 Task: Plan a trip to Minbu, Myanmar from 9th December, 2023 to 16th December, 2023 for 2 adults, 1 child.2 bedrooms having 2 beds and 1 bathroom. Property type can be flat. Amenities needed are: washing machine. Booking option can be shelf check-in. Look for 3 properties as per requirement.
Action: Mouse moved to (442, 99)
Screenshot: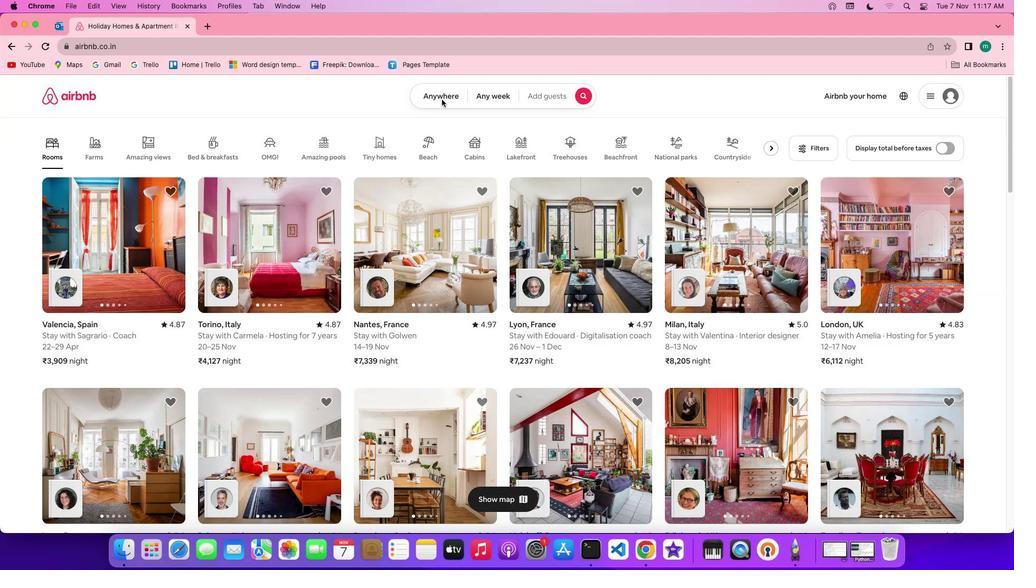 
Action: Mouse pressed left at (442, 99)
Screenshot: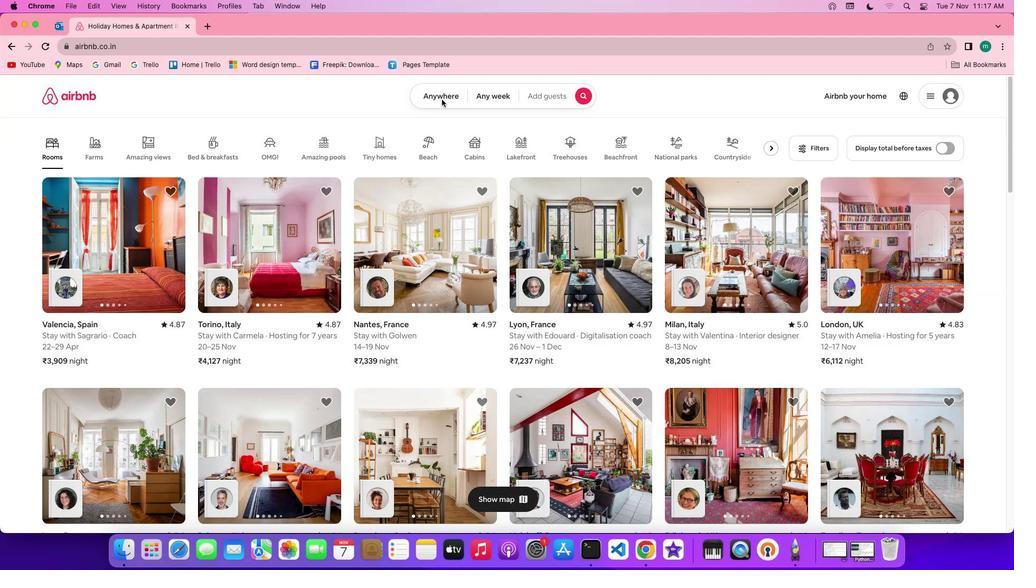 
Action: Mouse pressed left at (442, 99)
Screenshot: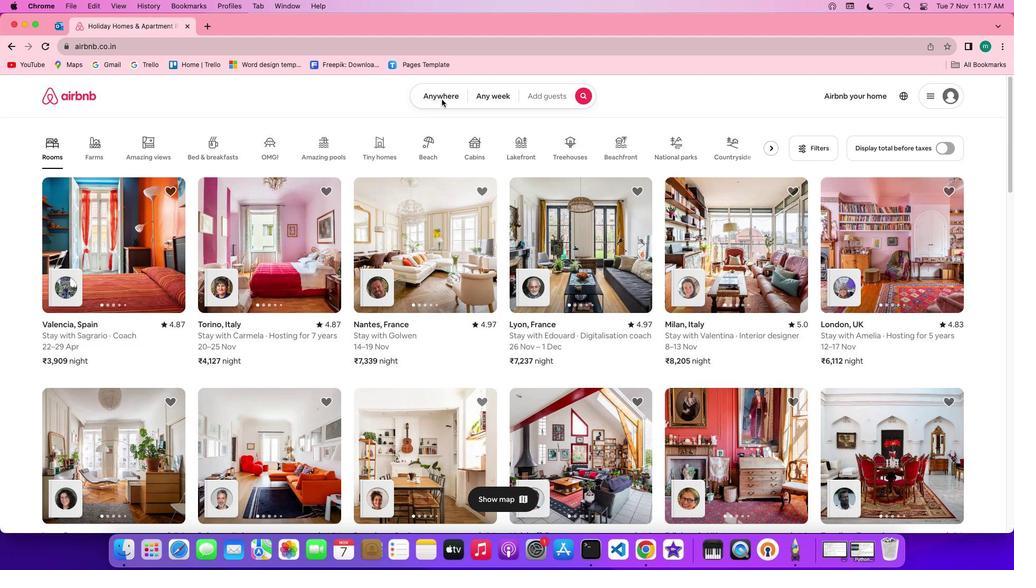 
Action: Mouse moved to (381, 138)
Screenshot: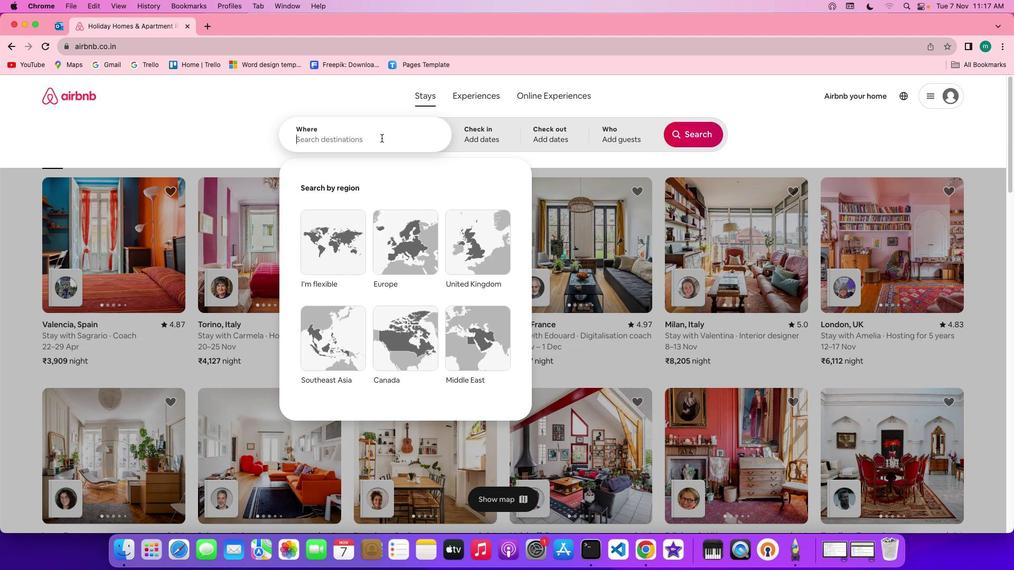 
Action: Mouse pressed left at (381, 138)
Screenshot: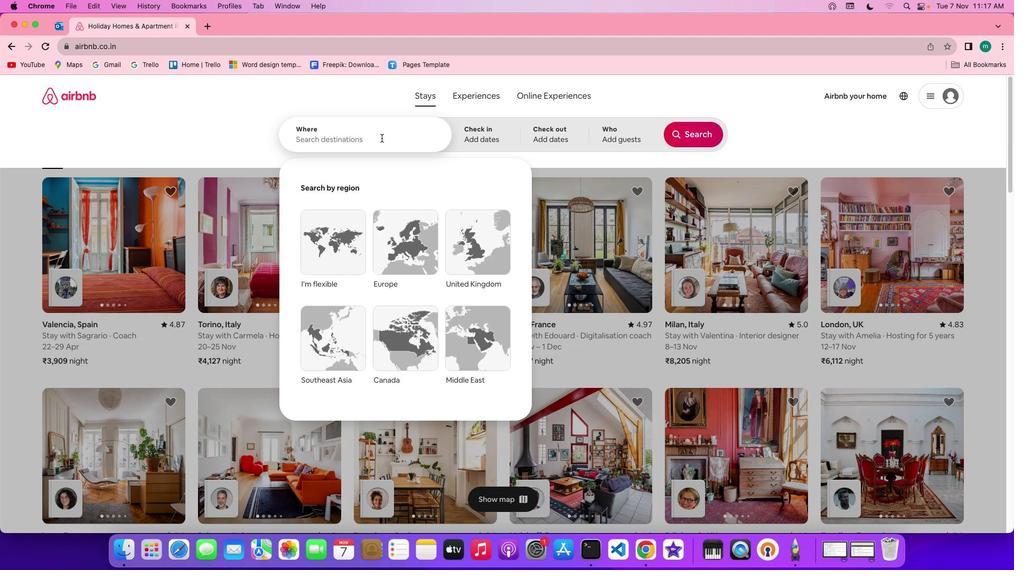 
Action: Key pressed Key.shift'M''i''n''b''u'','Key.spaceKey.shift'M''y''a''n''m''a''r'
Screenshot: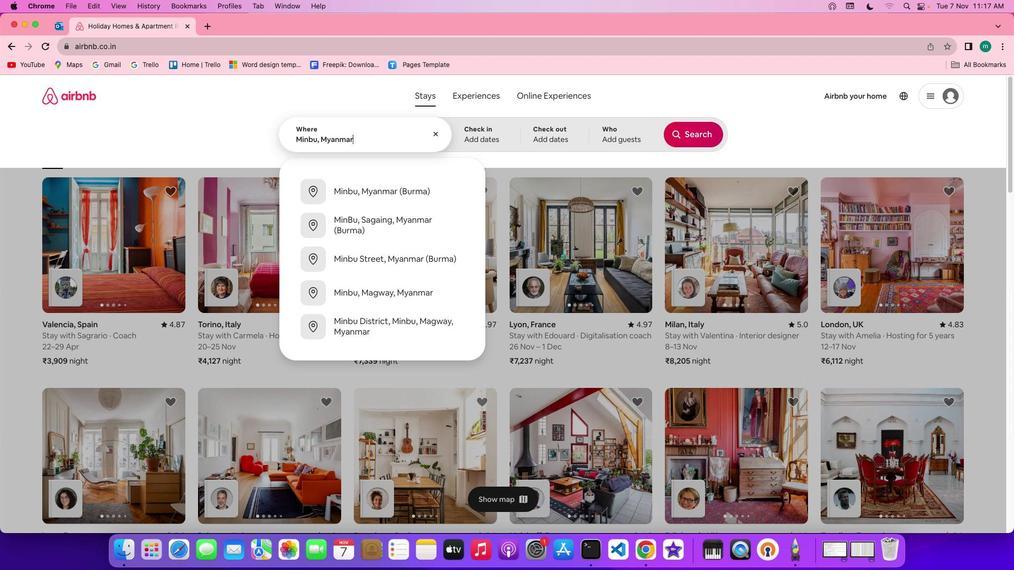 
Action: Mouse moved to (477, 131)
Screenshot: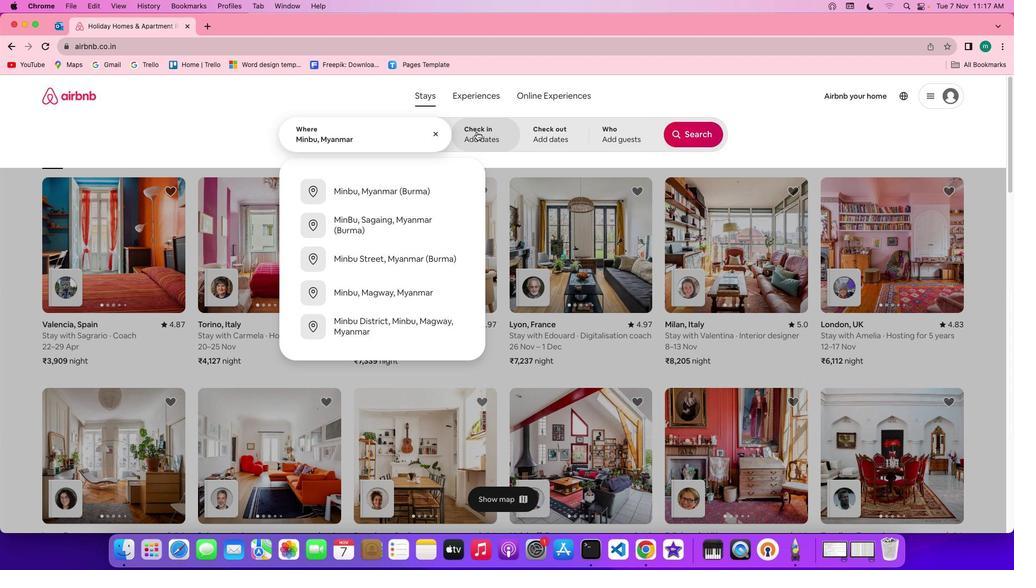 
Action: Mouse pressed left at (477, 131)
Screenshot: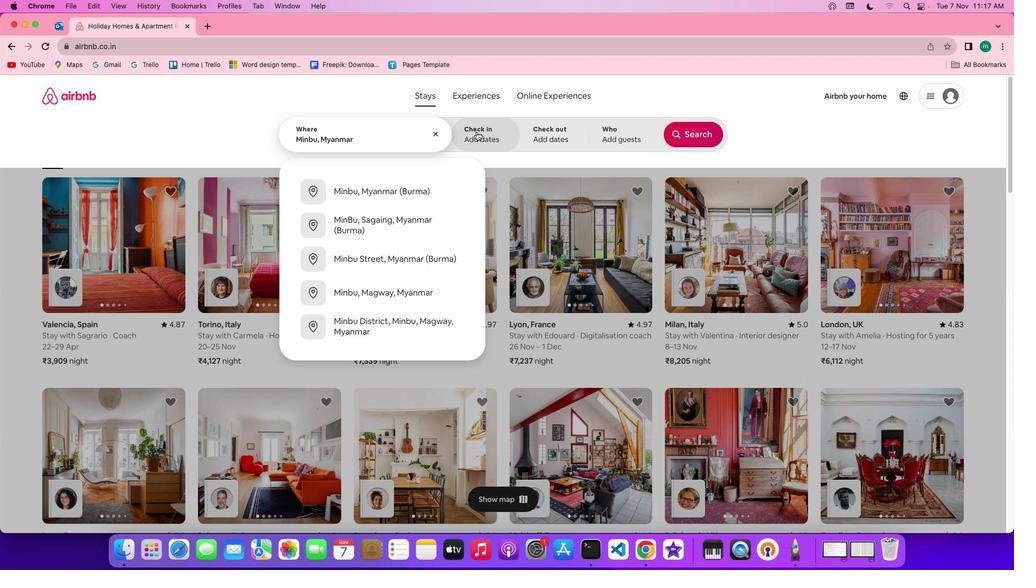 
Action: Mouse moved to (687, 293)
Screenshot: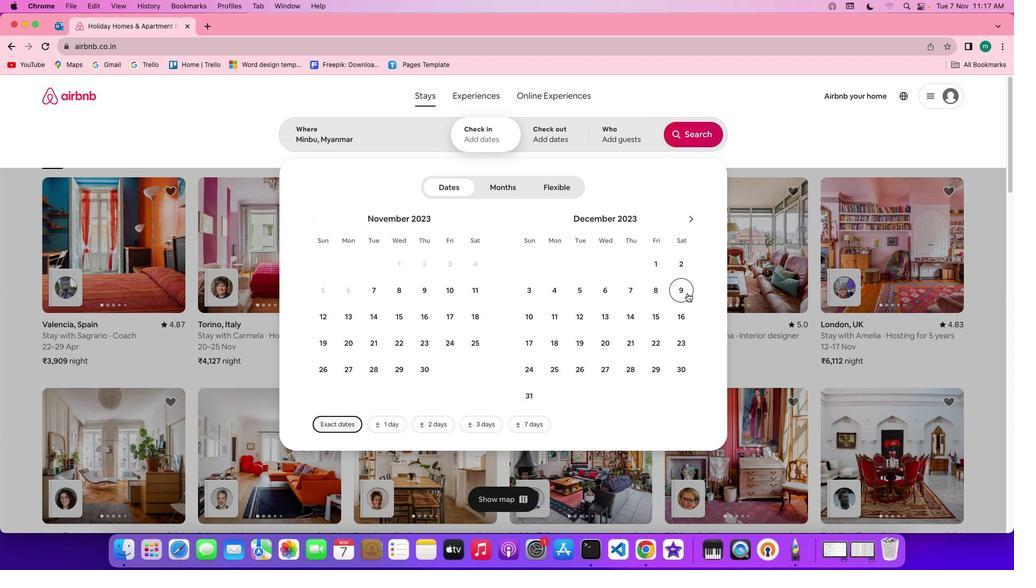 
Action: Mouse pressed left at (687, 293)
Screenshot: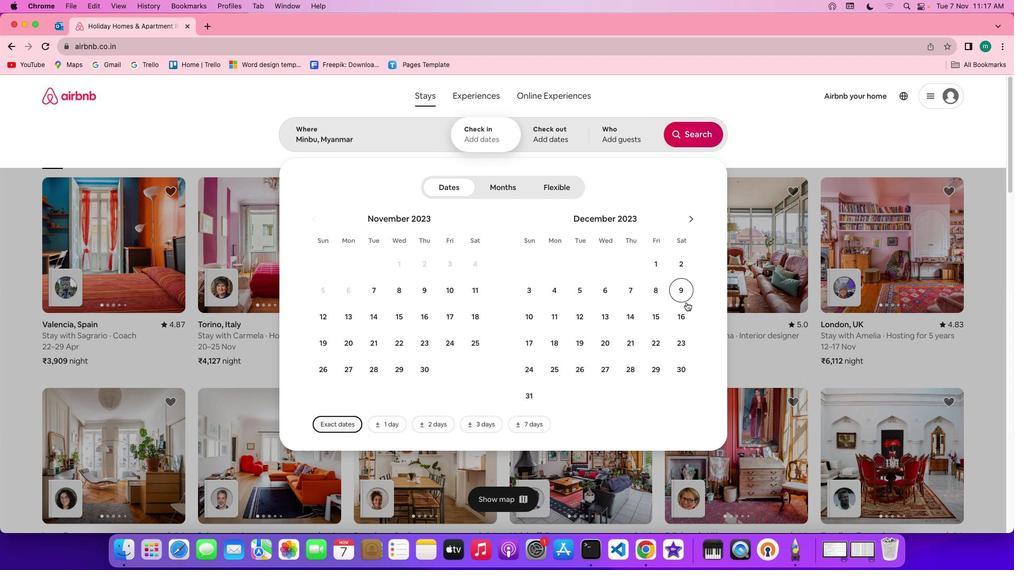 
Action: Mouse moved to (687, 321)
Screenshot: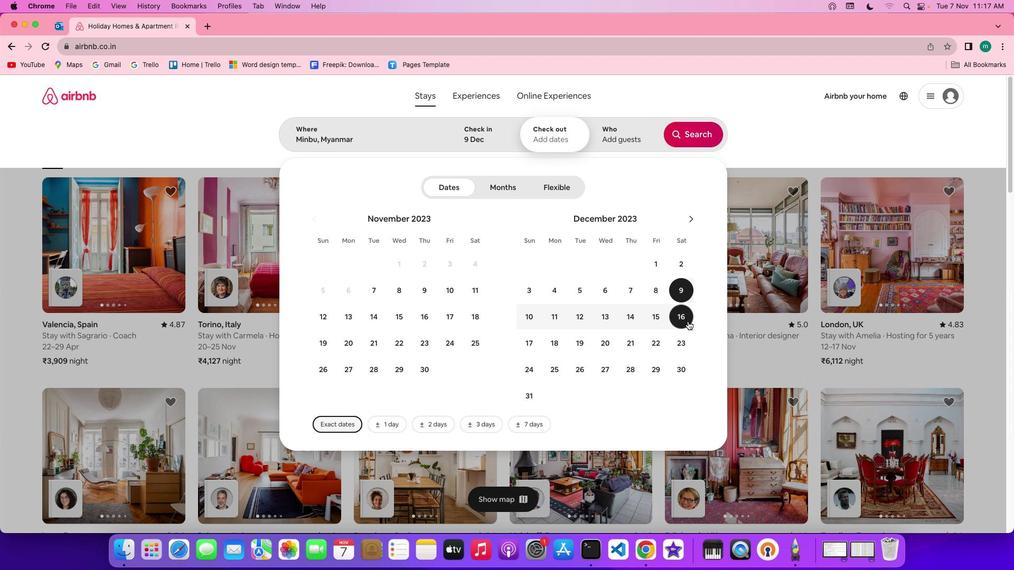 
Action: Mouse pressed left at (687, 321)
Screenshot: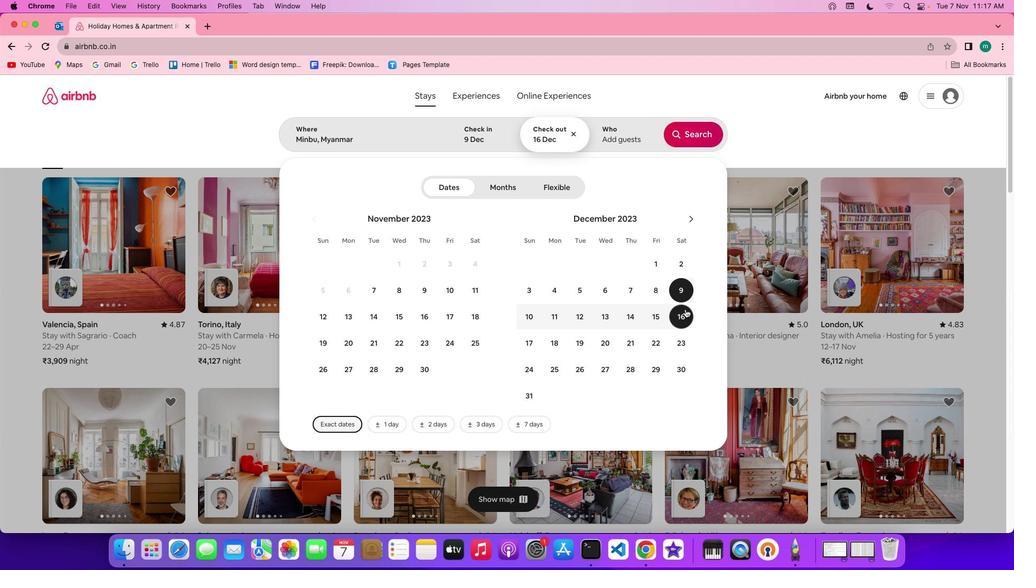 
Action: Mouse moved to (633, 135)
Screenshot: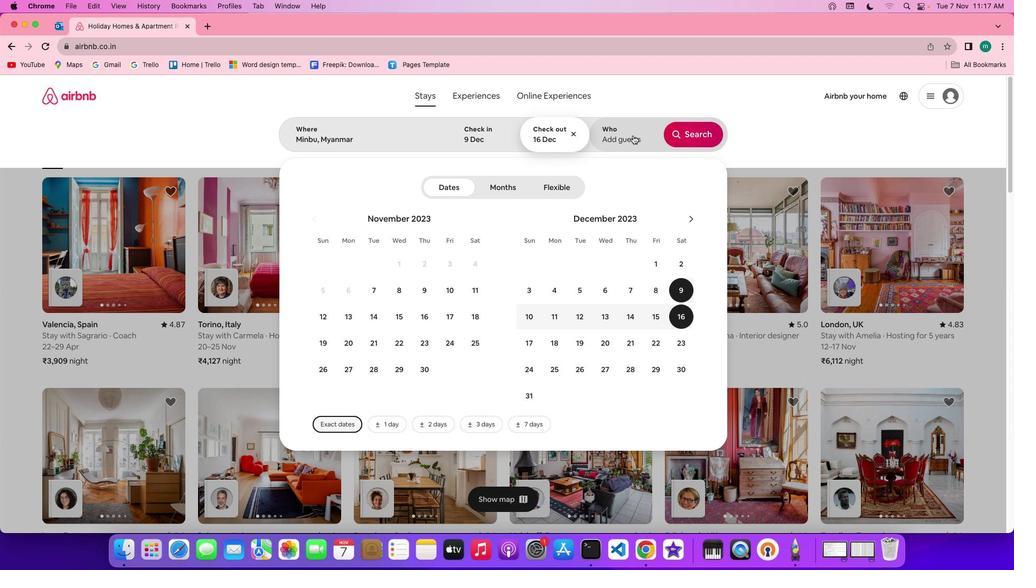 
Action: Mouse pressed left at (633, 135)
Screenshot: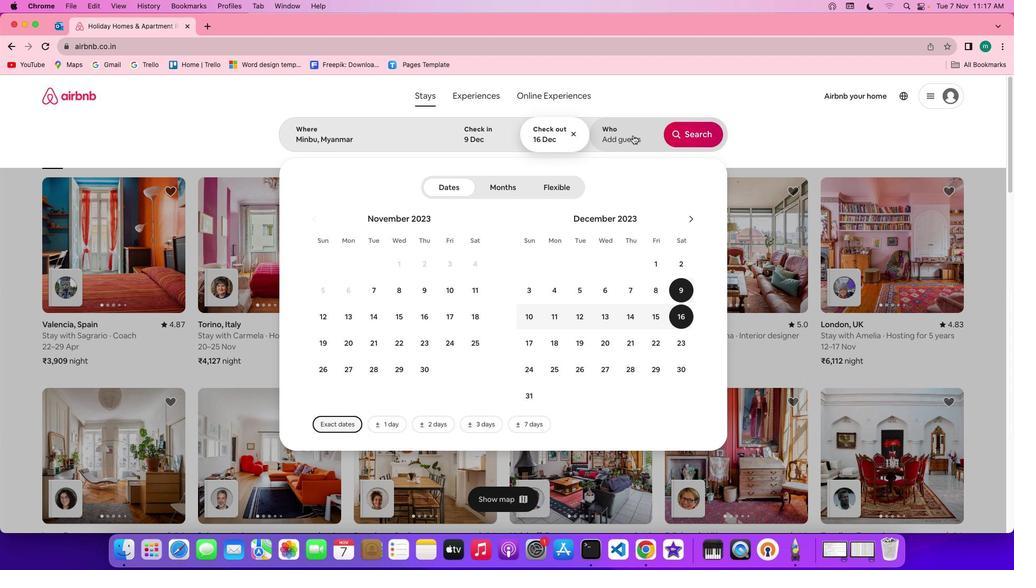
Action: Mouse moved to (696, 193)
Screenshot: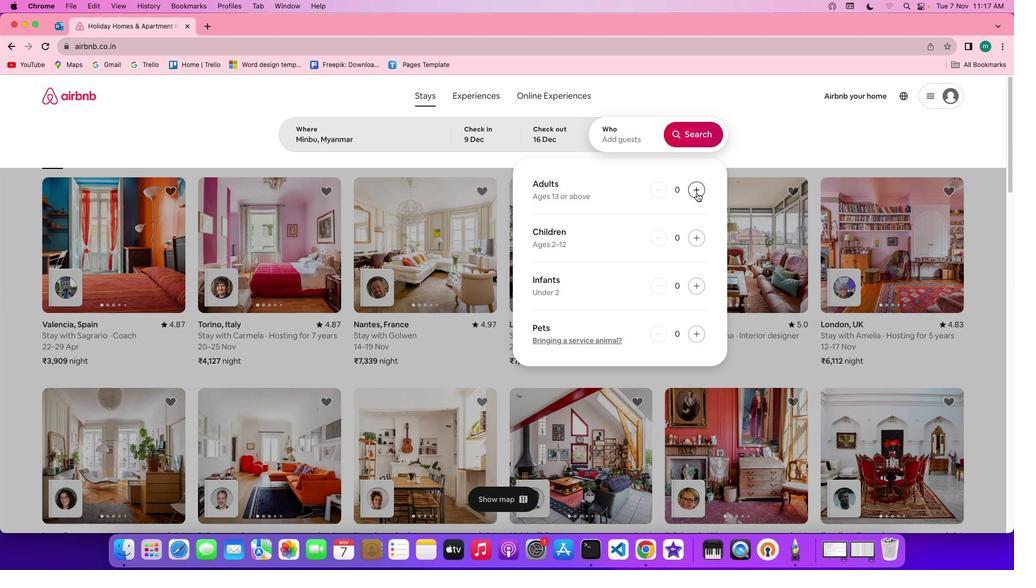 
Action: Mouse pressed left at (696, 193)
Screenshot: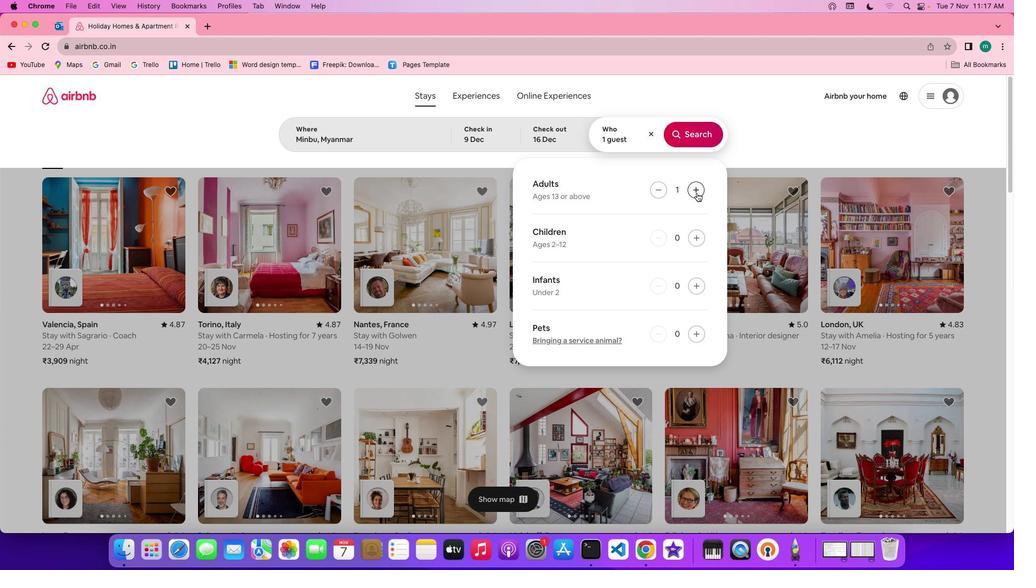 
Action: Mouse pressed left at (696, 193)
Screenshot: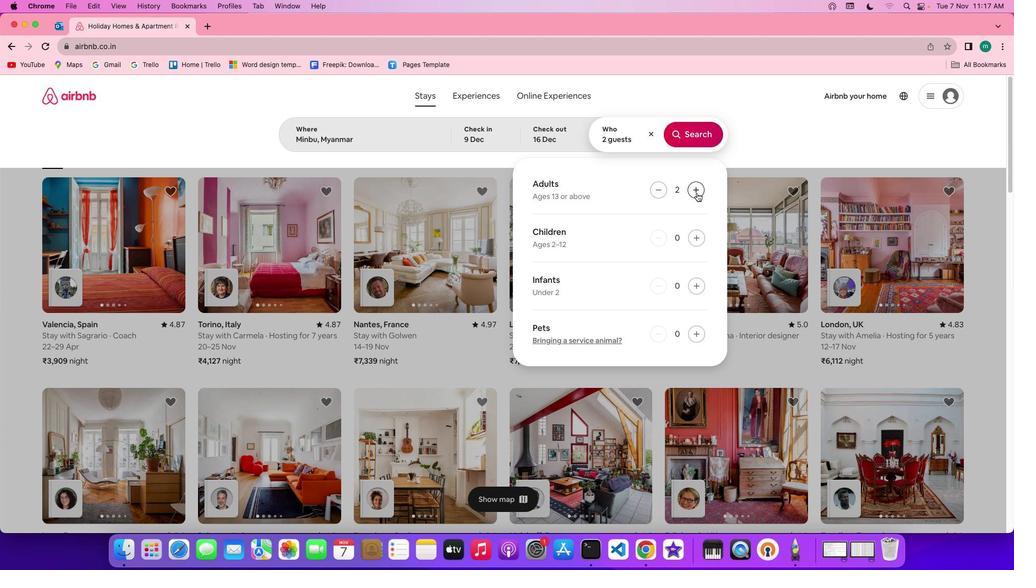 
Action: Mouse moved to (700, 239)
Screenshot: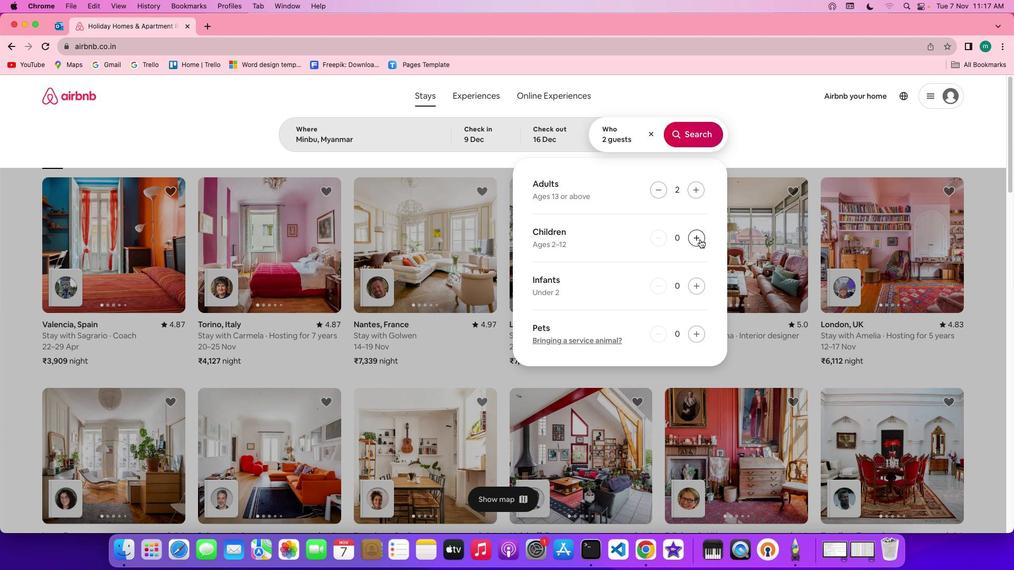 
Action: Mouse pressed left at (700, 239)
Screenshot: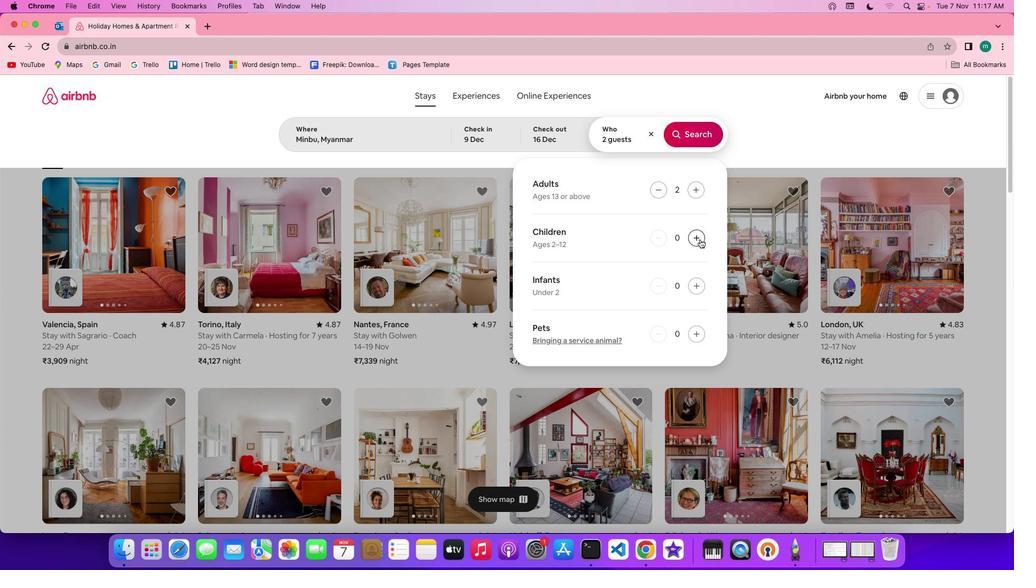 
Action: Mouse moved to (703, 134)
Screenshot: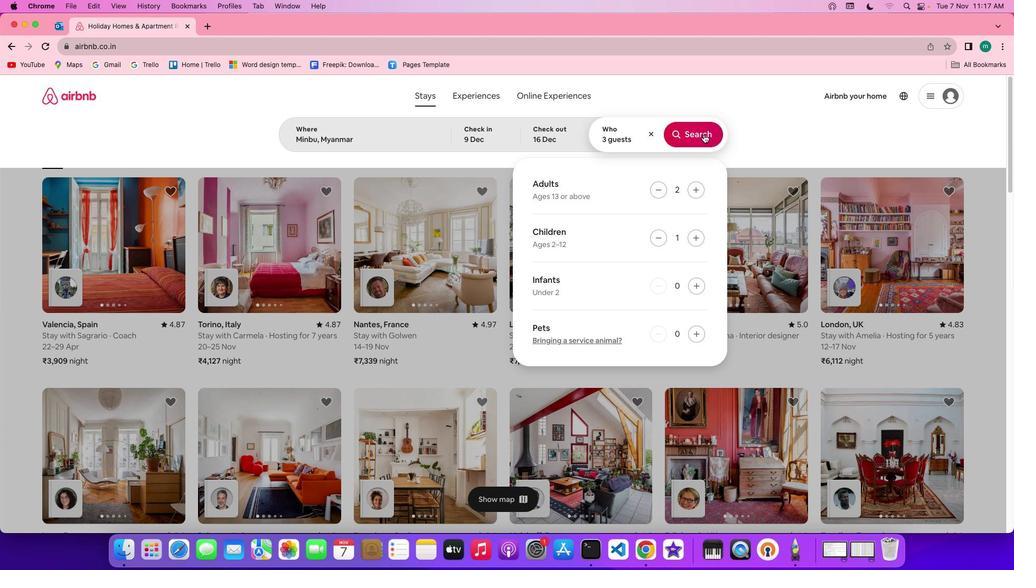 
Action: Mouse pressed left at (703, 134)
Screenshot: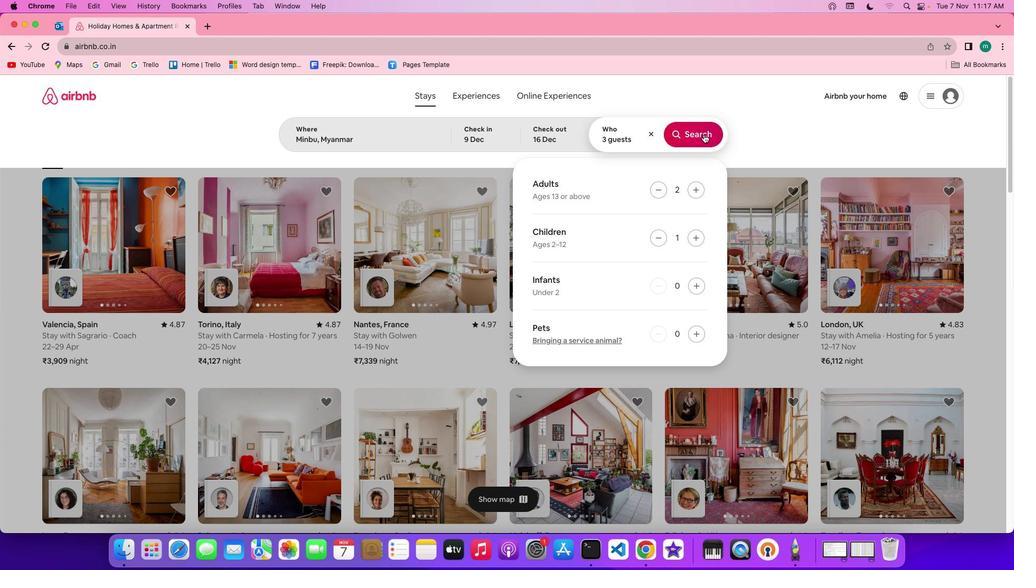 
Action: Mouse moved to (838, 136)
Screenshot: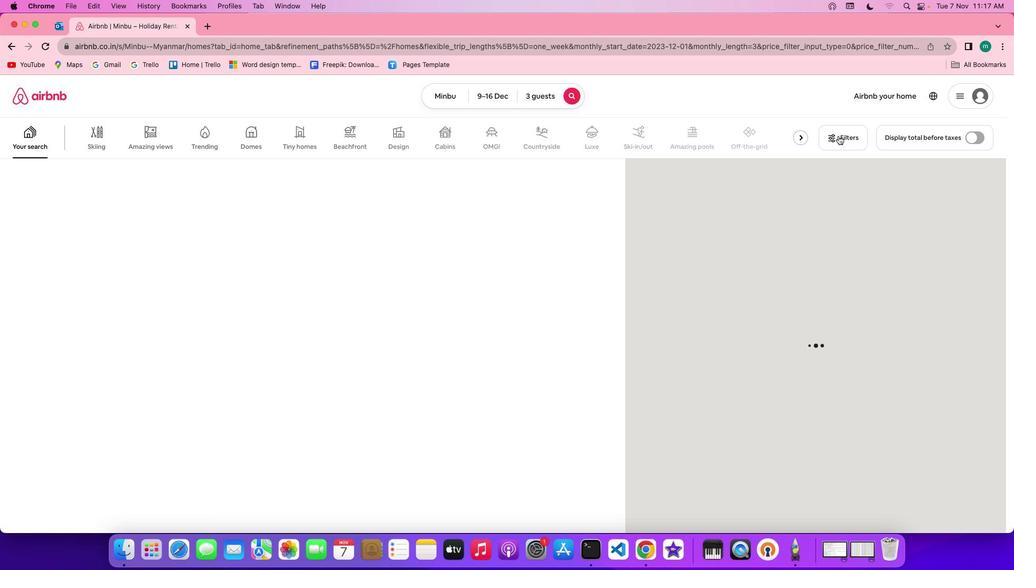 
Action: Mouse pressed left at (838, 136)
Screenshot: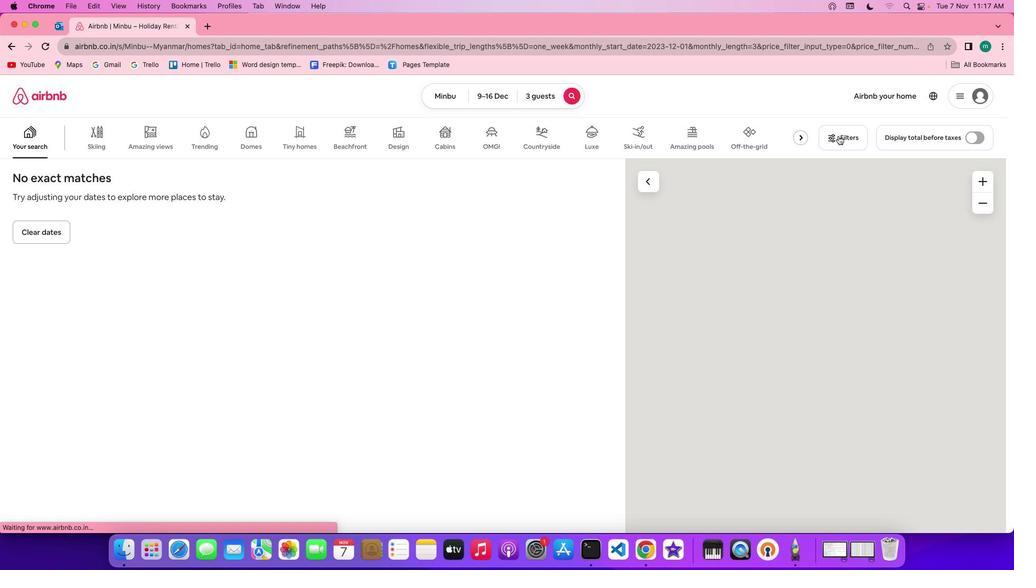 
Action: Mouse moved to (565, 269)
Screenshot: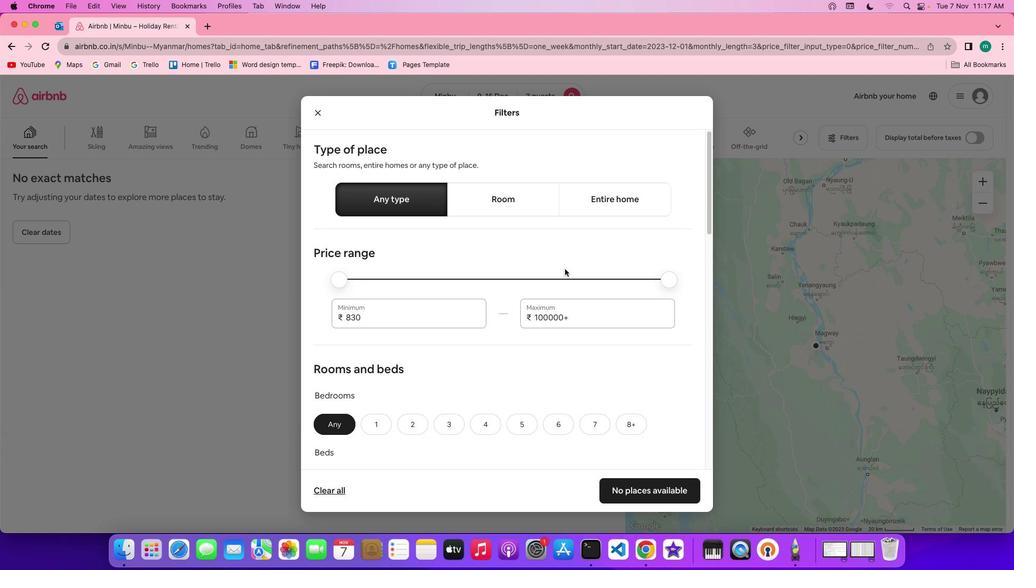 
Action: Mouse scrolled (565, 269) with delta (0, 0)
Screenshot: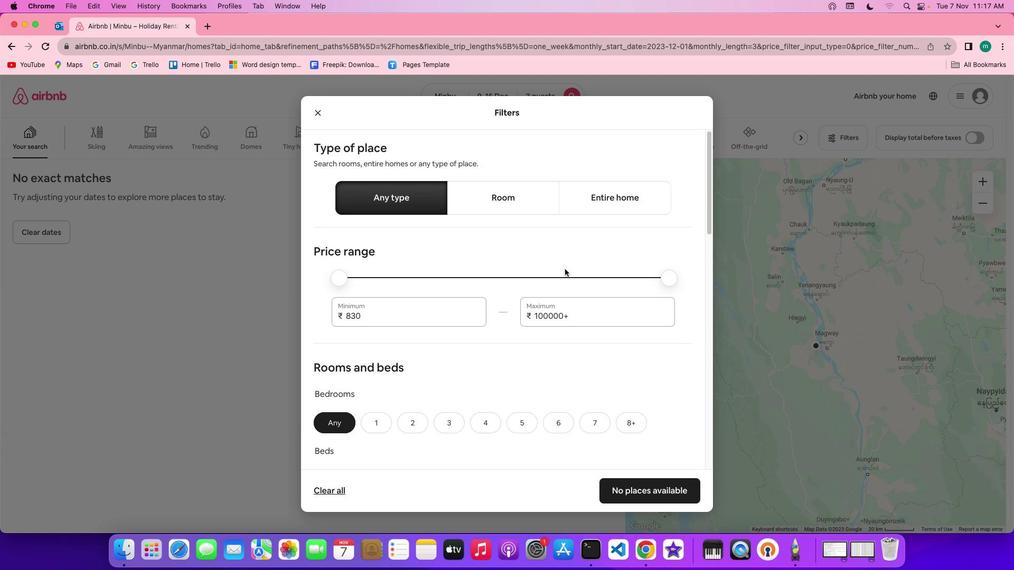 
Action: Mouse scrolled (565, 269) with delta (0, 0)
Screenshot: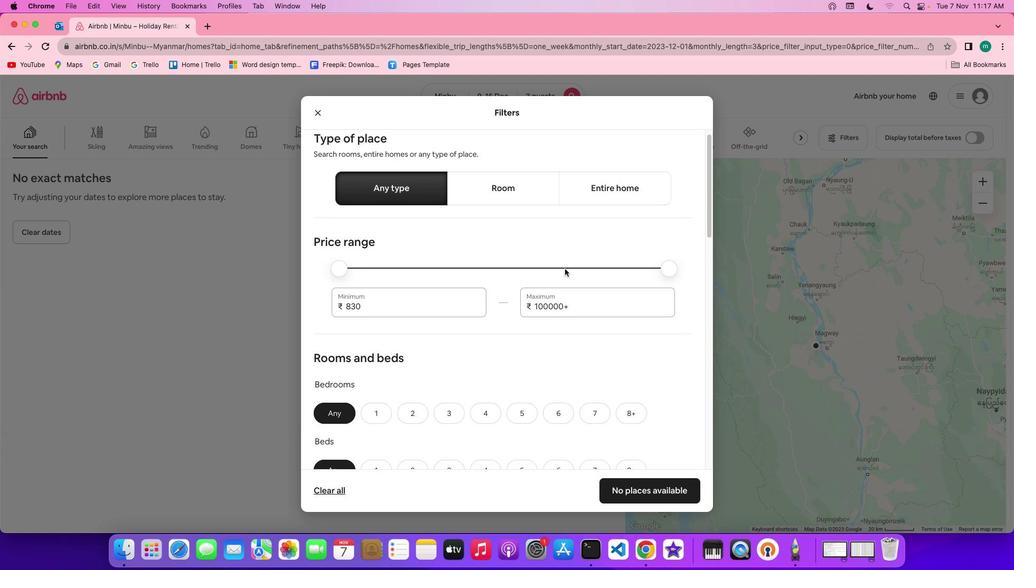 
Action: Mouse scrolled (565, 269) with delta (0, 0)
Screenshot: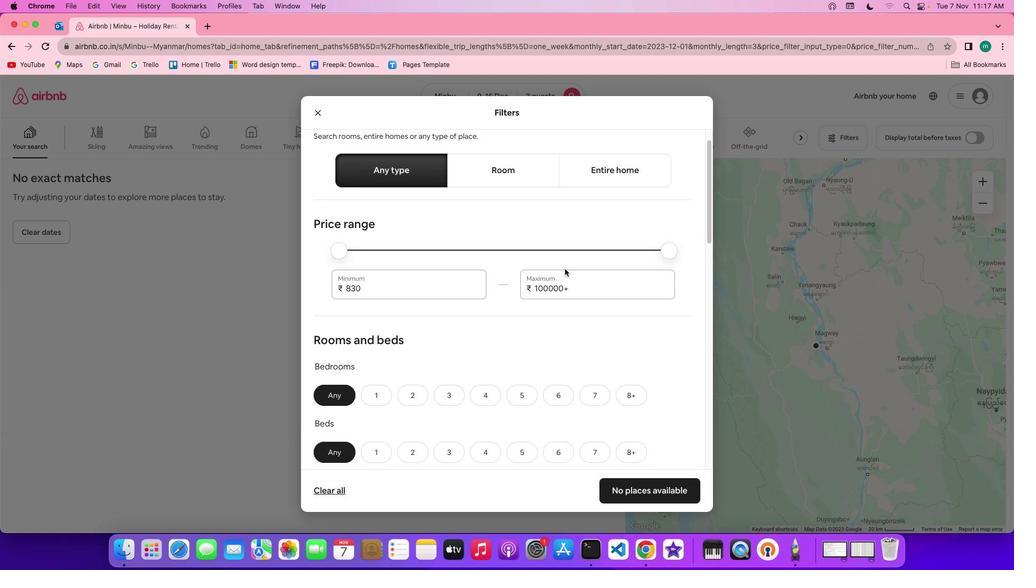 
Action: Mouse scrolled (565, 269) with delta (0, 0)
Screenshot: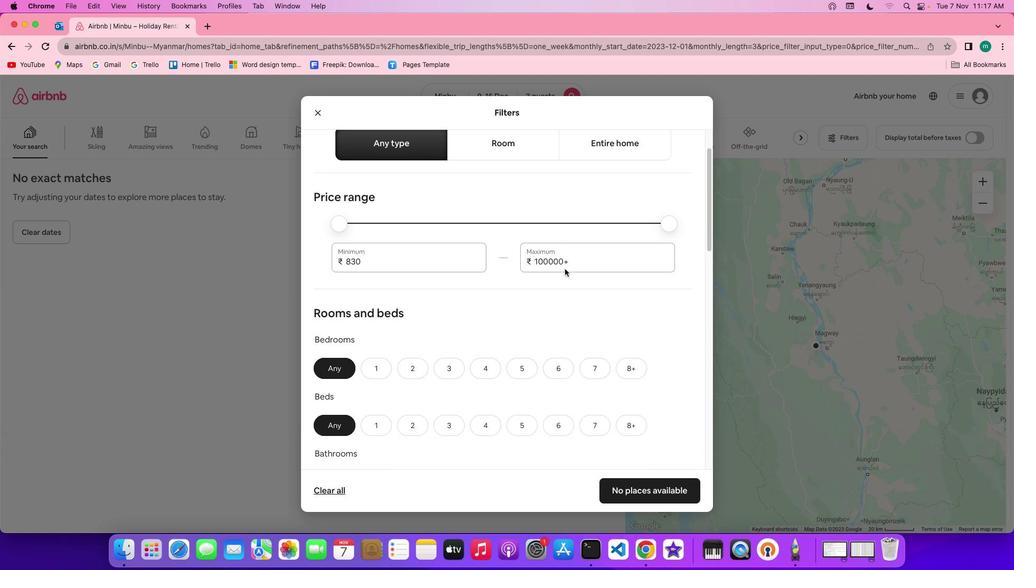 
Action: Mouse moved to (564, 268)
Screenshot: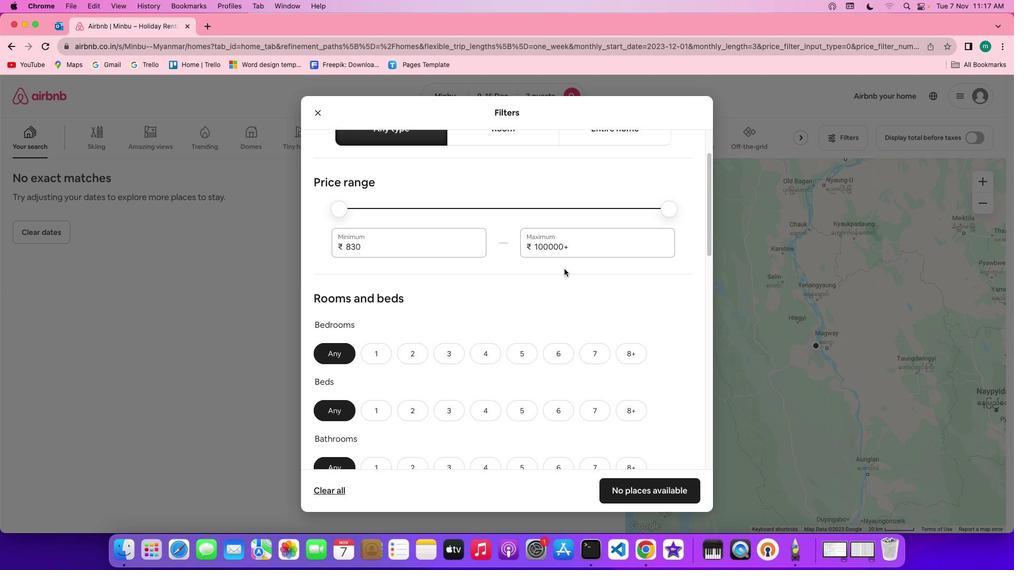 
Action: Mouse scrolled (564, 268) with delta (0, 0)
Screenshot: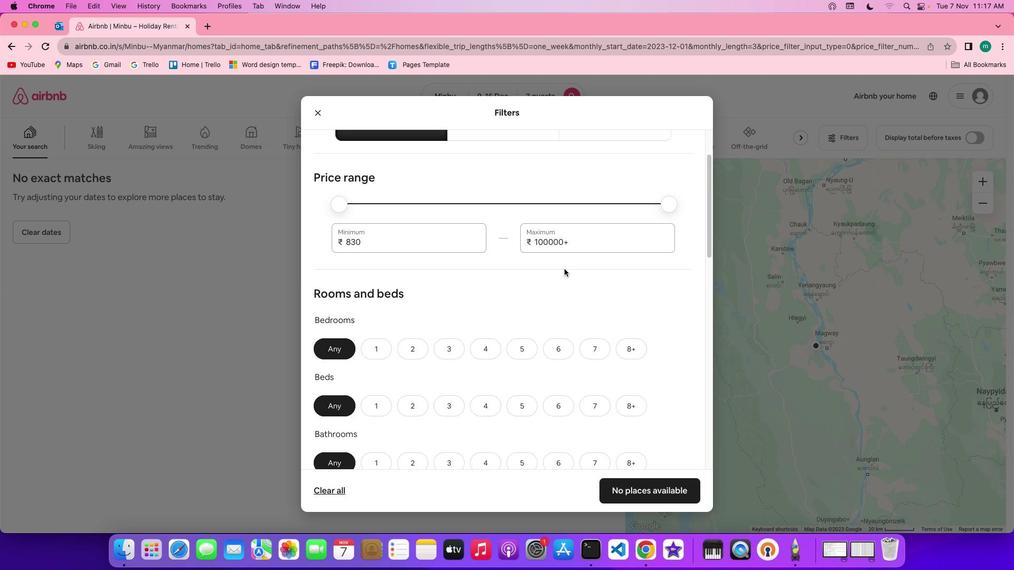 
Action: Mouse scrolled (564, 268) with delta (0, 0)
Screenshot: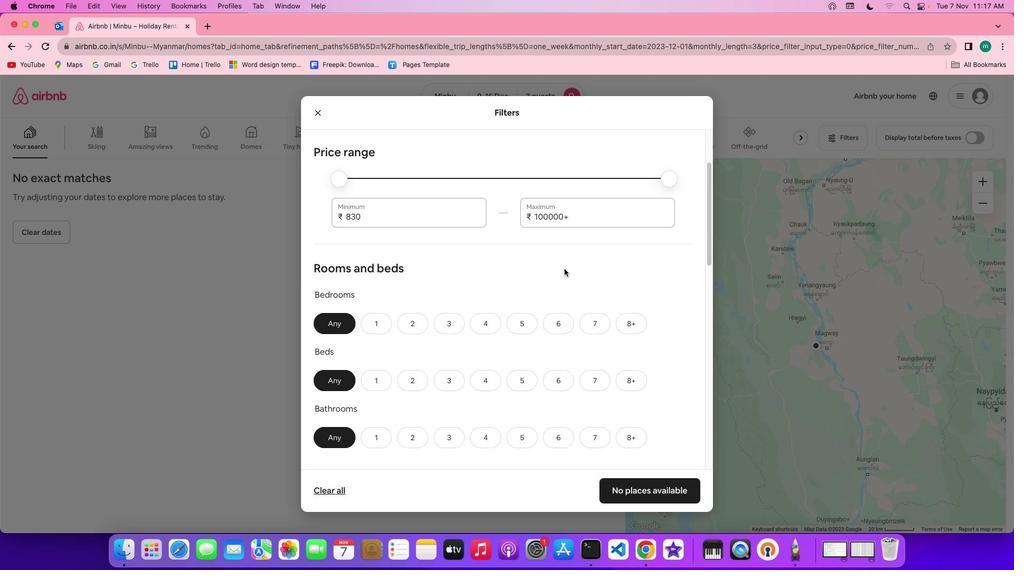 
Action: Mouse scrolled (564, 268) with delta (0, -1)
Screenshot: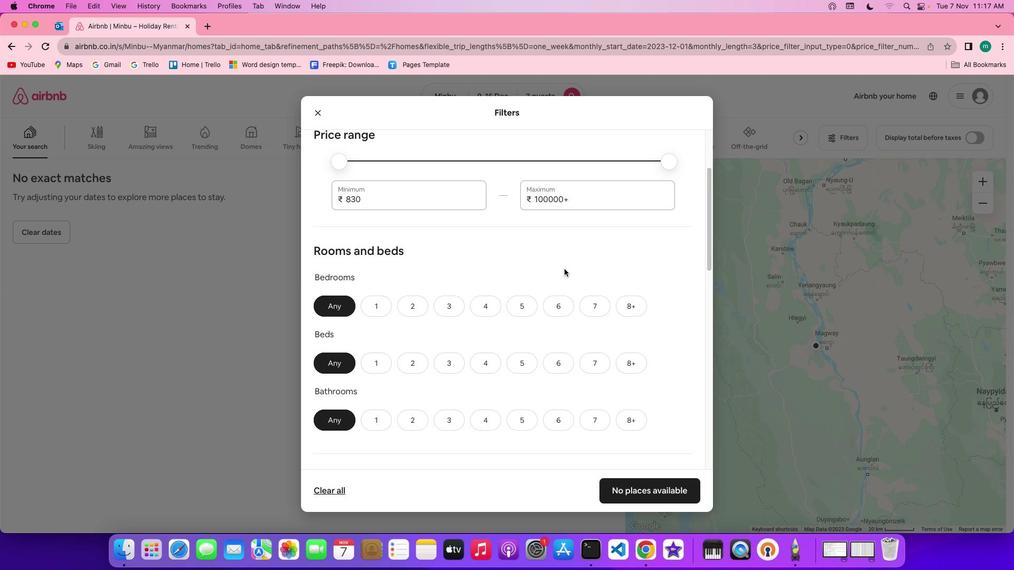 
Action: Mouse moved to (397, 289)
Screenshot: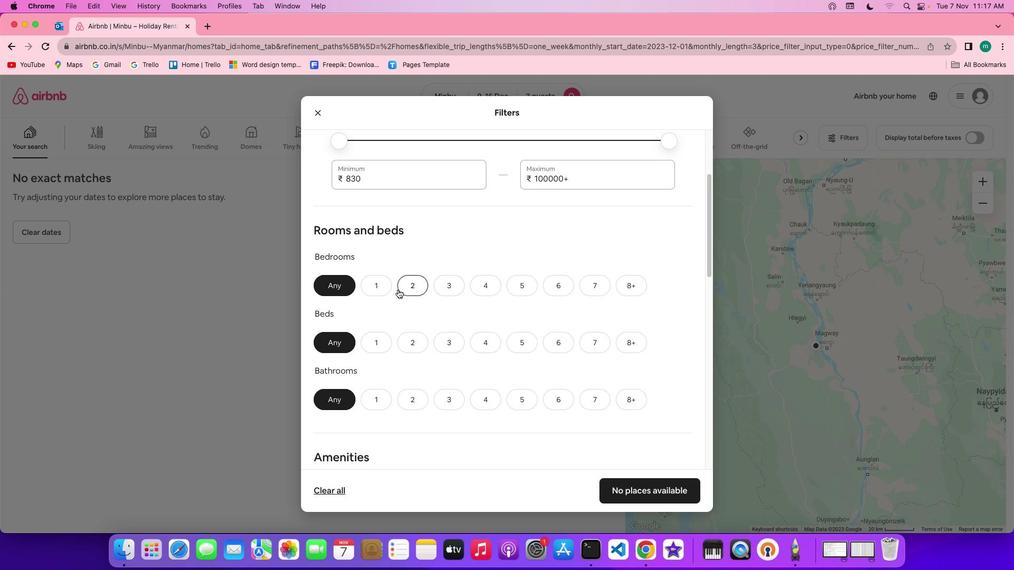 
Action: Mouse pressed left at (397, 289)
Screenshot: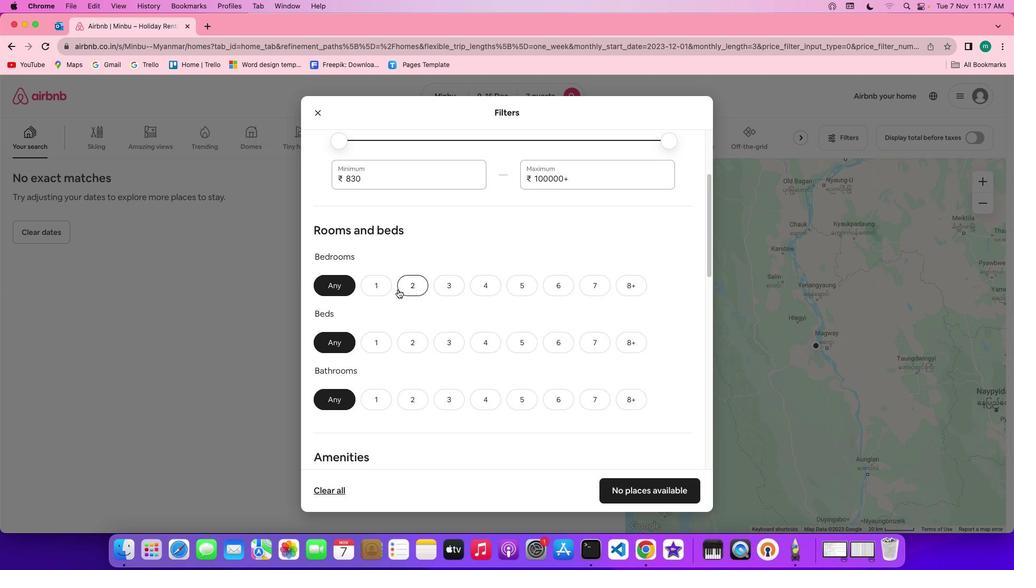 
Action: Mouse moved to (414, 280)
Screenshot: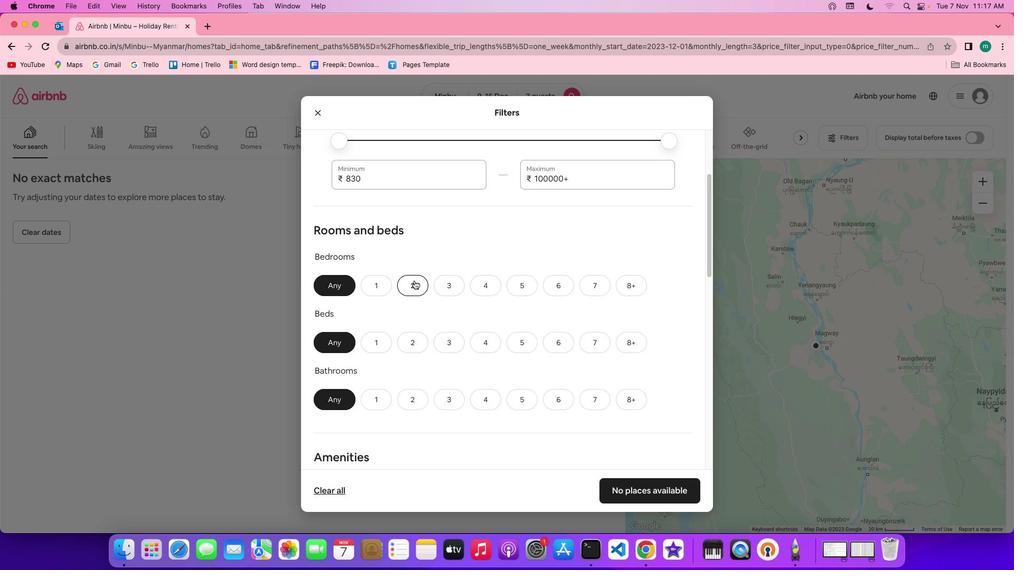 
Action: Mouse pressed left at (414, 280)
Screenshot: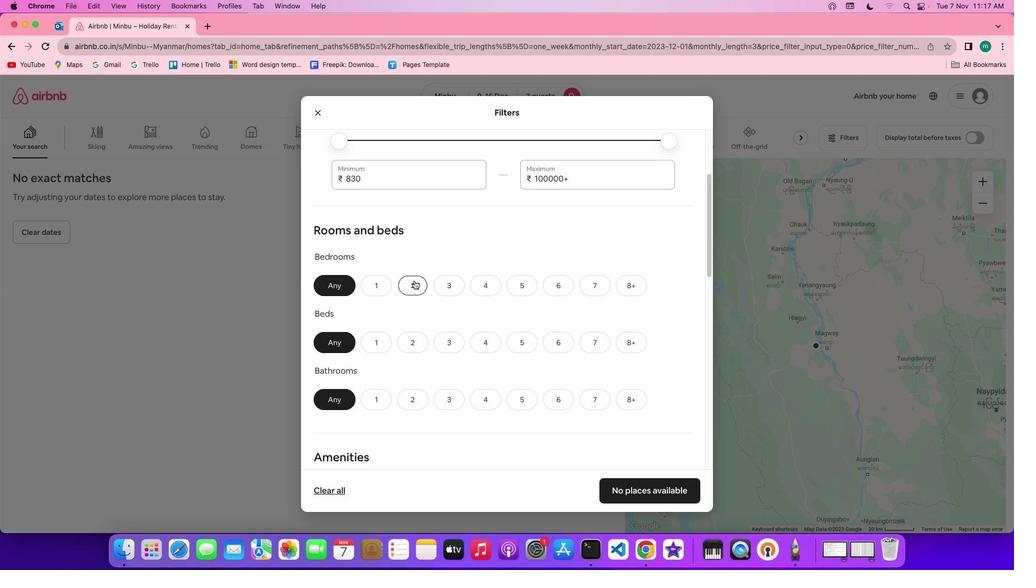 
Action: Mouse moved to (413, 341)
Screenshot: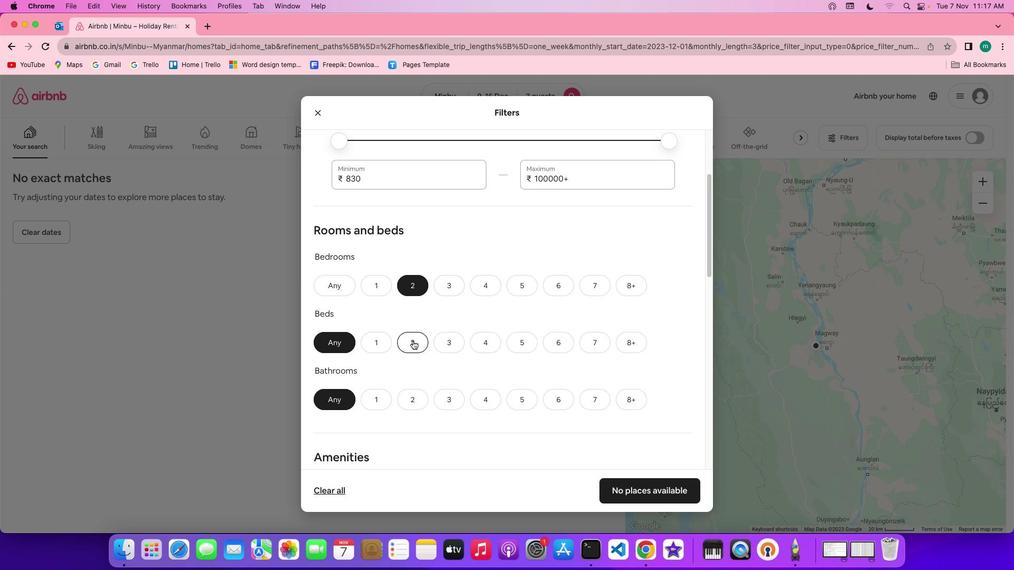 
Action: Mouse pressed left at (413, 341)
Screenshot: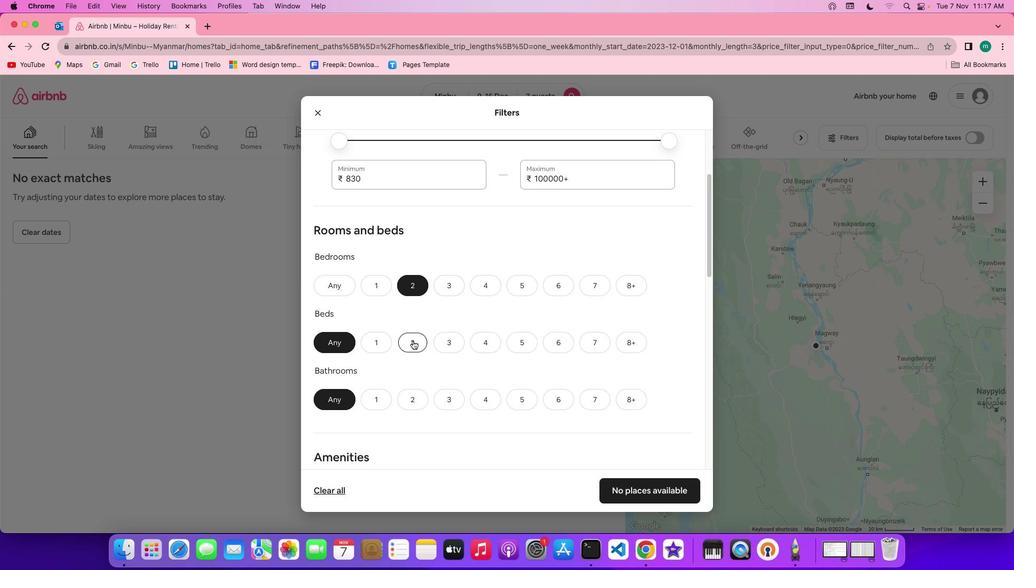 
Action: Mouse moved to (372, 404)
Screenshot: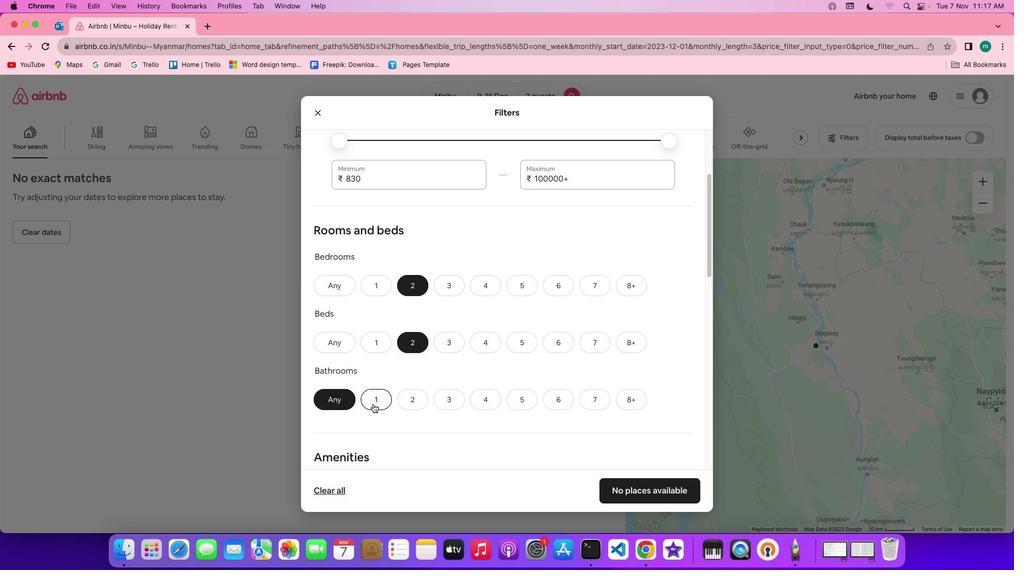 
Action: Mouse pressed left at (372, 404)
Screenshot: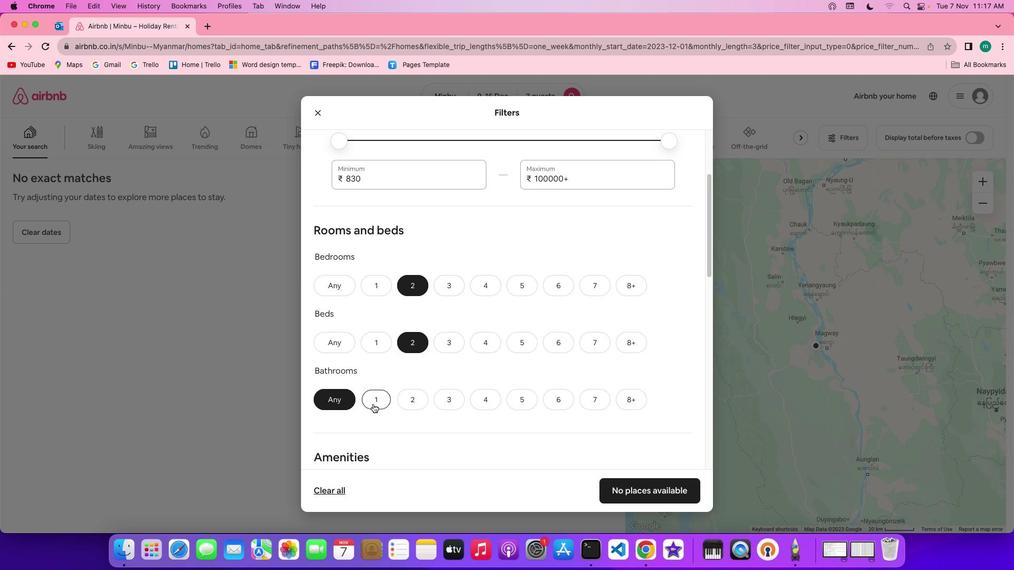 
Action: Mouse moved to (522, 382)
Screenshot: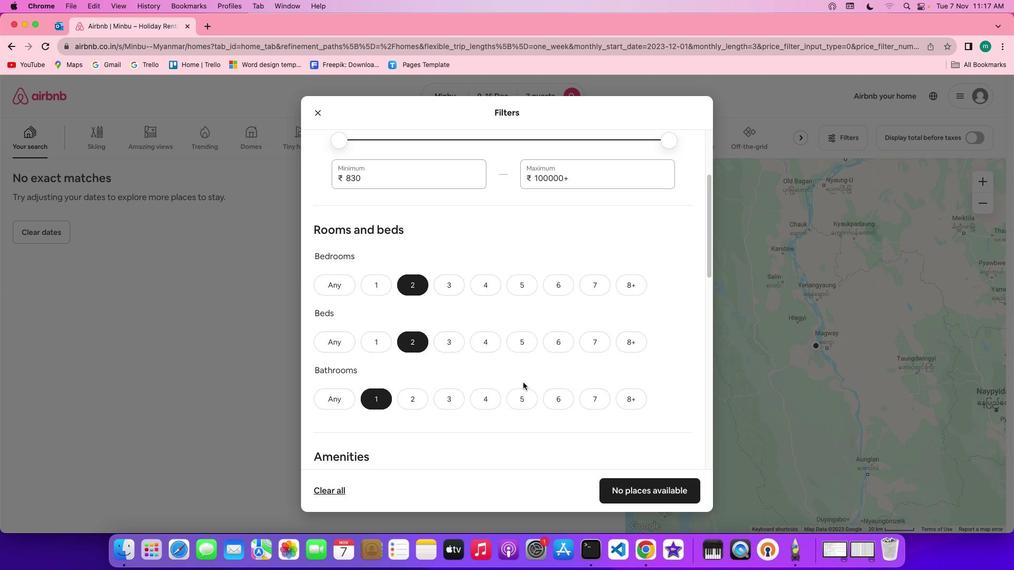 
Action: Mouse scrolled (522, 382) with delta (0, 0)
Screenshot: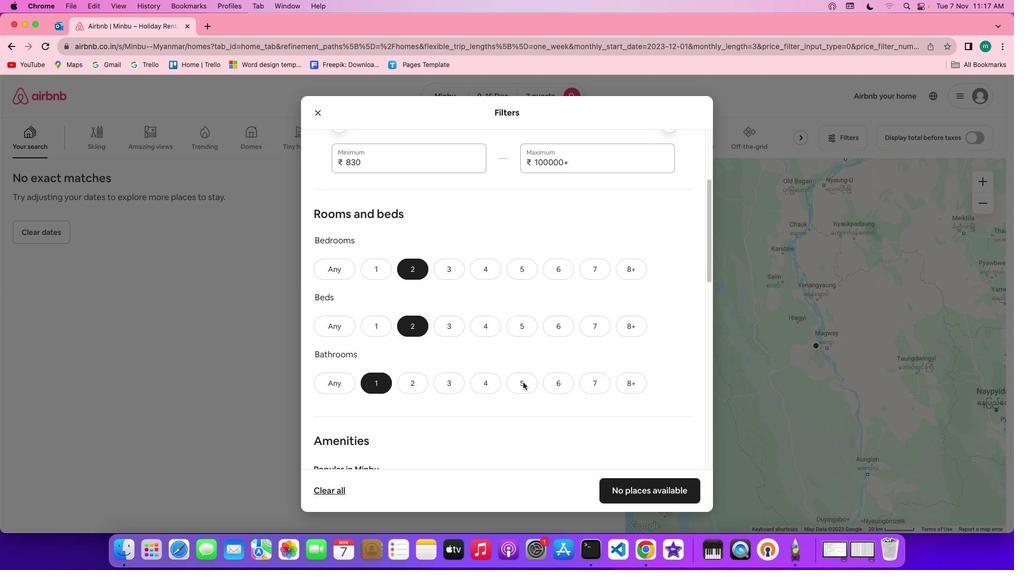 
Action: Mouse scrolled (522, 382) with delta (0, 0)
Screenshot: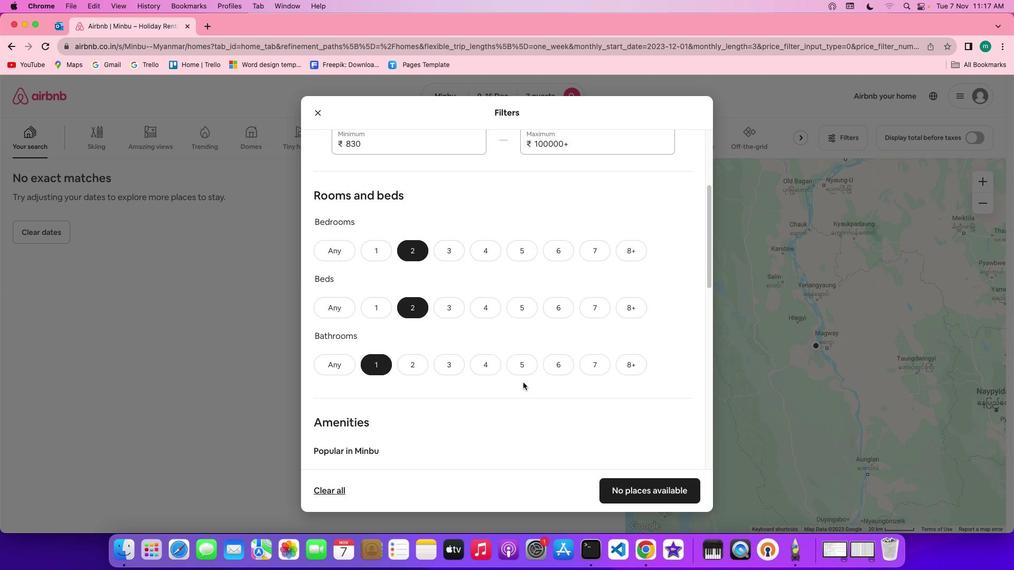 
Action: Mouse scrolled (522, 382) with delta (0, -1)
Screenshot: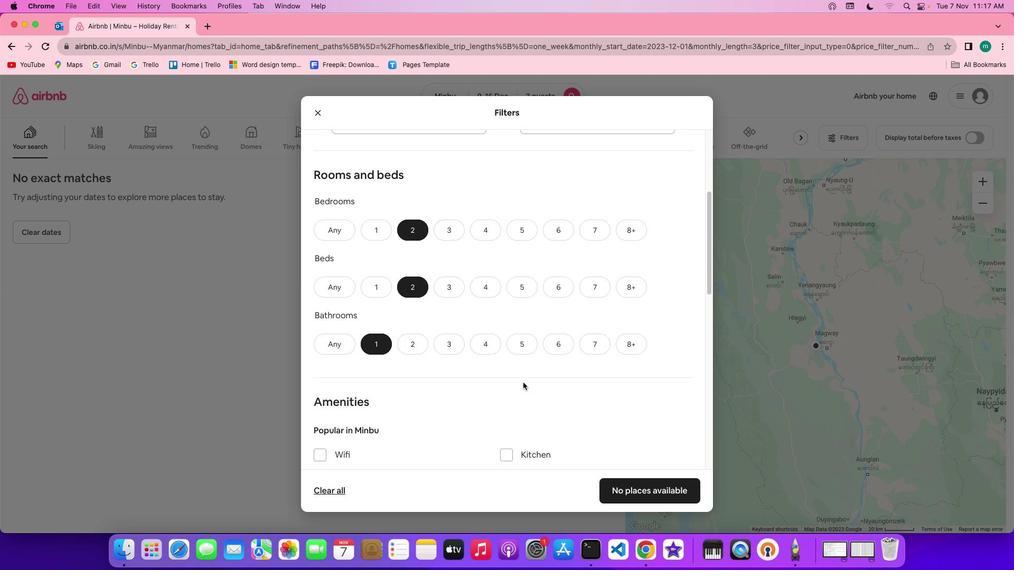 
Action: Mouse scrolled (522, 382) with delta (0, 0)
Screenshot: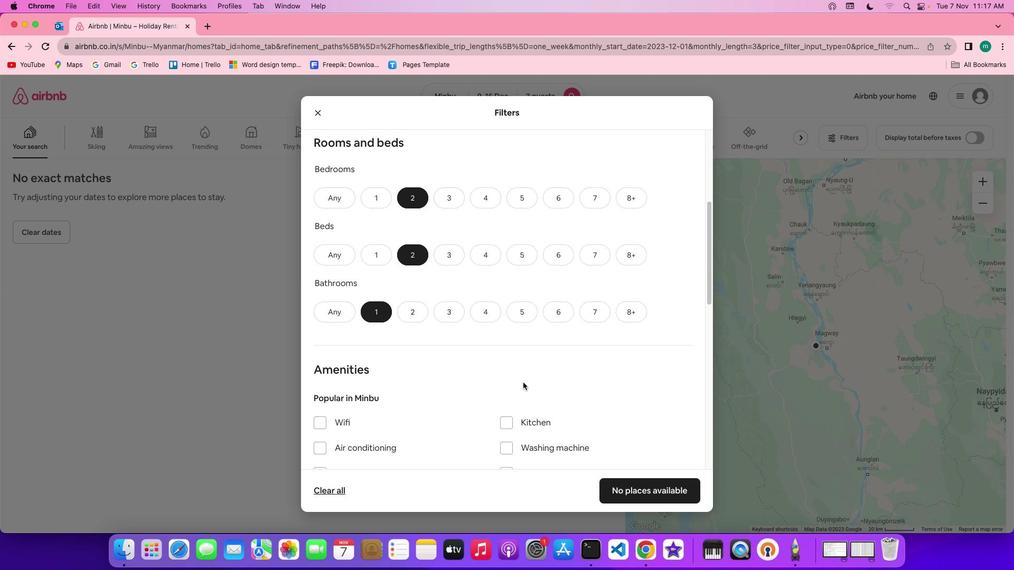 
Action: Mouse scrolled (522, 382) with delta (0, 0)
Screenshot: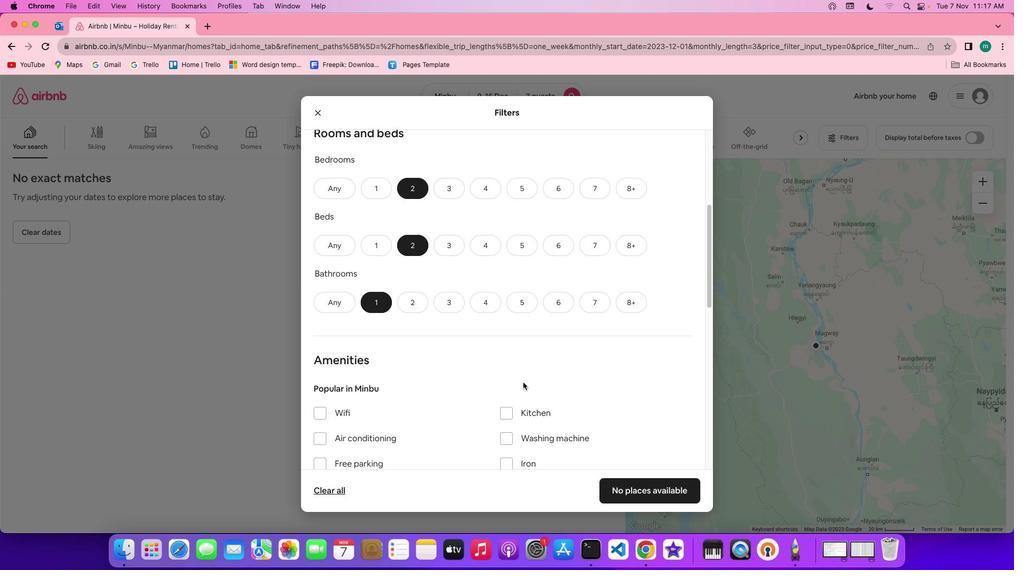 
Action: Mouse scrolled (522, 382) with delta (0, -1)
Screenshot: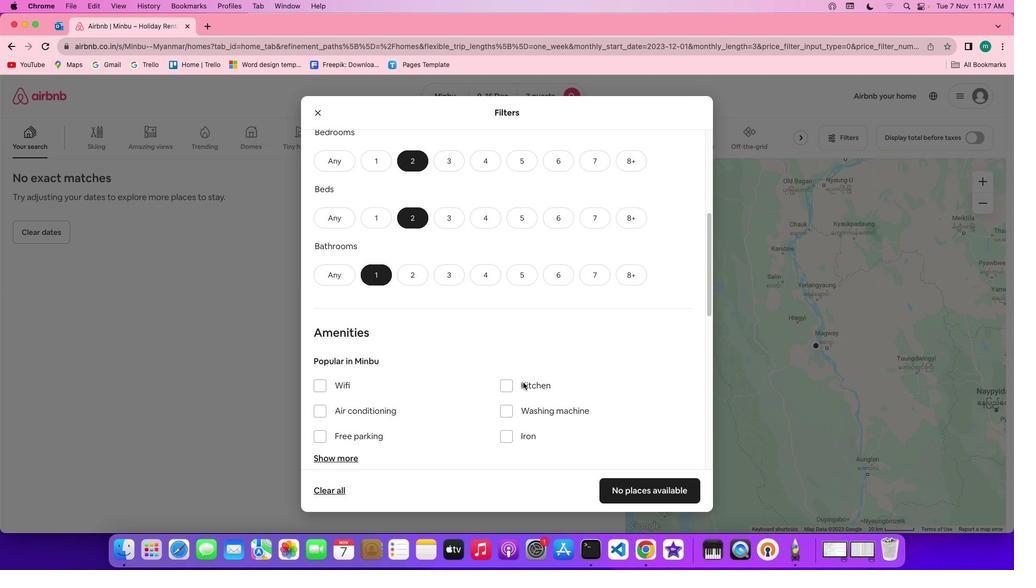 
Action: Mouse scrolled (522, 382) with delta (0, 0)
Screenshot: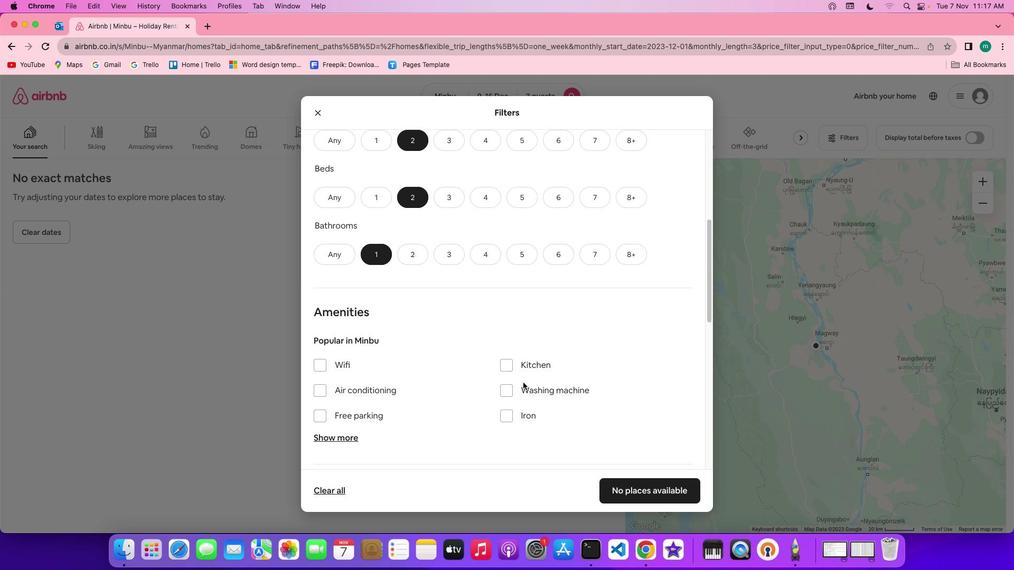 
Action: Mouse scrolled (522, 382) with delta (0, 0)
Screenshot: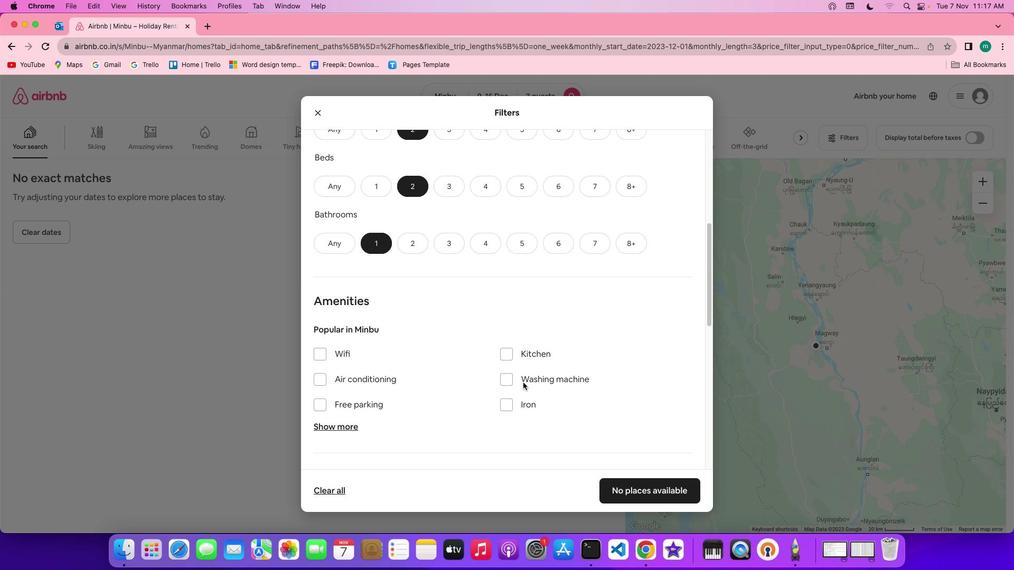 
Action: Mouse scrolled (522, 382) with delta (0, 0)
Screenshot: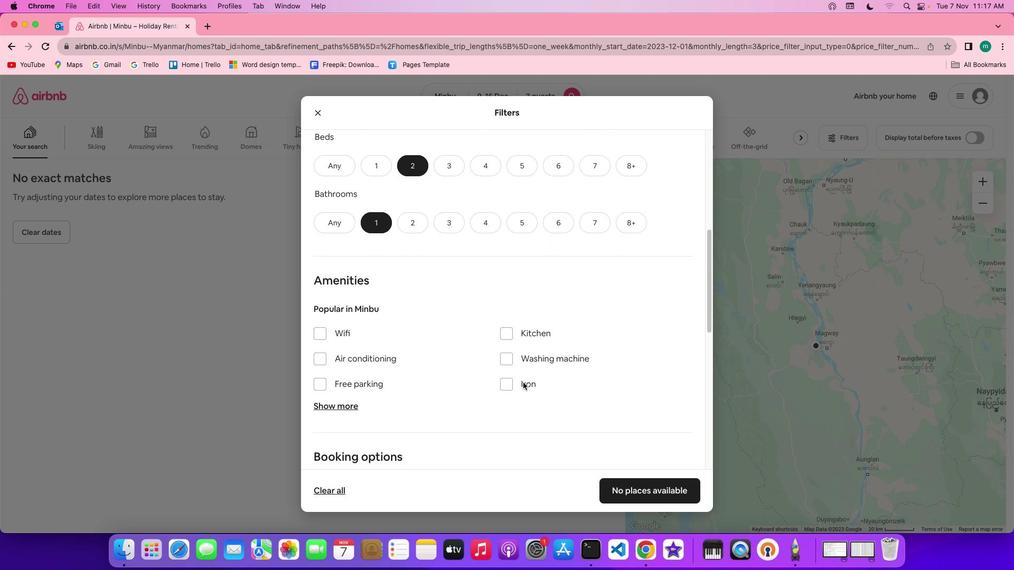 
Action: Mouse scrolled (522, 382) with delta (0, 0)
Screenshot: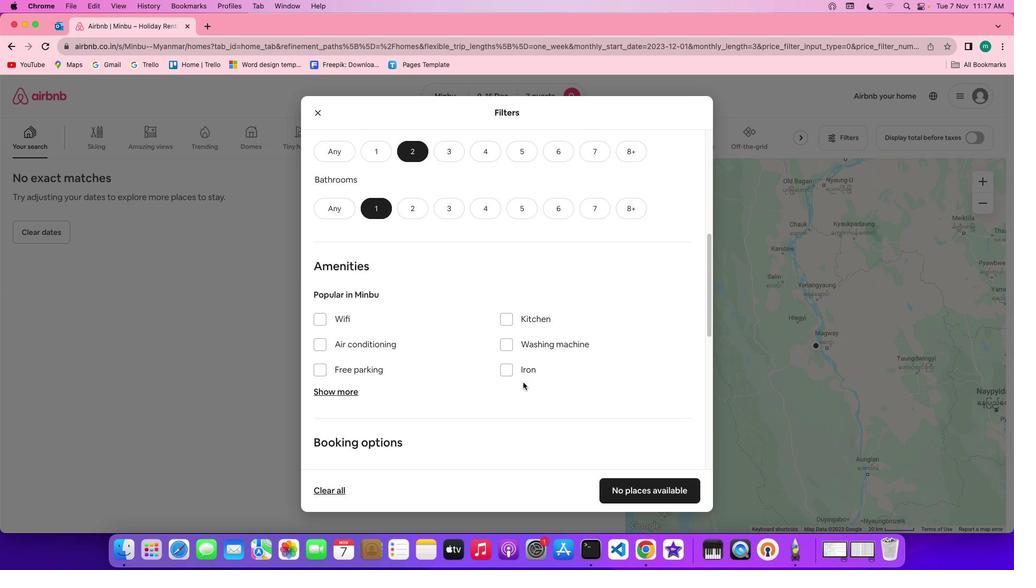 
Action: Mouse scrolled (522, 382) with delta (0, 0)
Screenshot: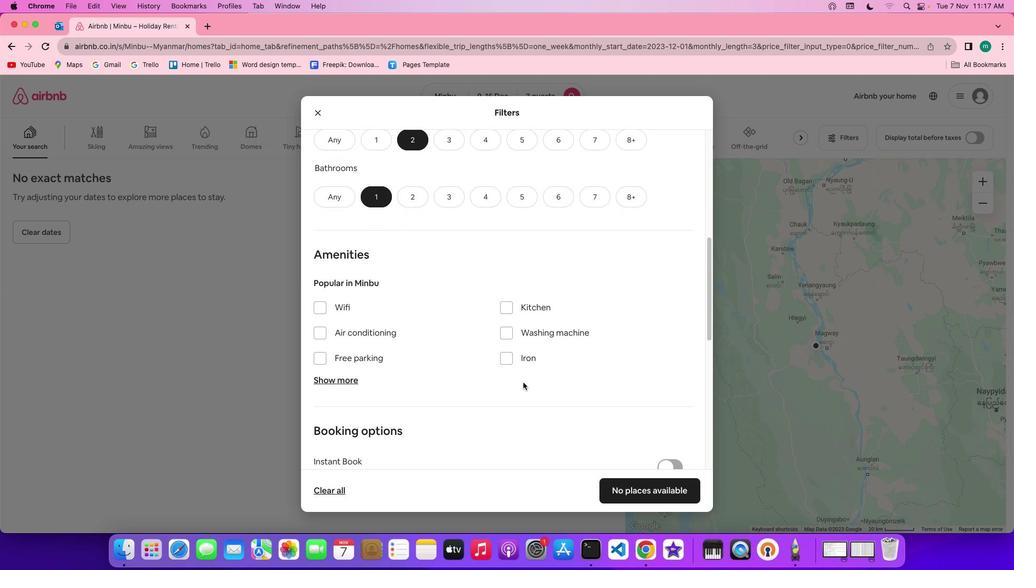
Action: Mouse scrolled (522, 382) with delta (0, 0)
Screenshot: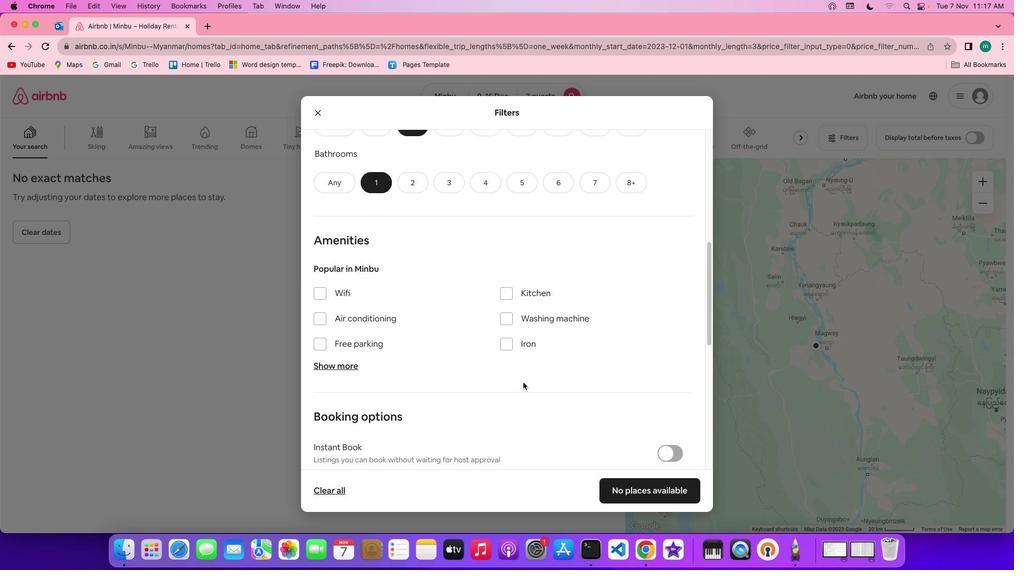 
Action: Mouse scrolled (522, 382) with delta (0, 0)
Screenshot: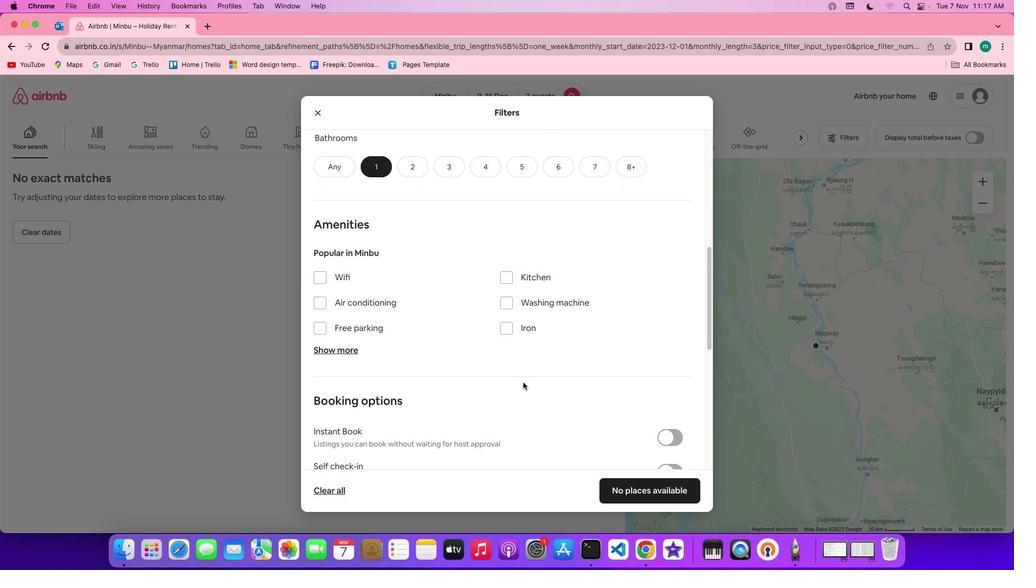 
Action: Mouse scrolled (522, 382) with delta (0, 0)
Screenshot: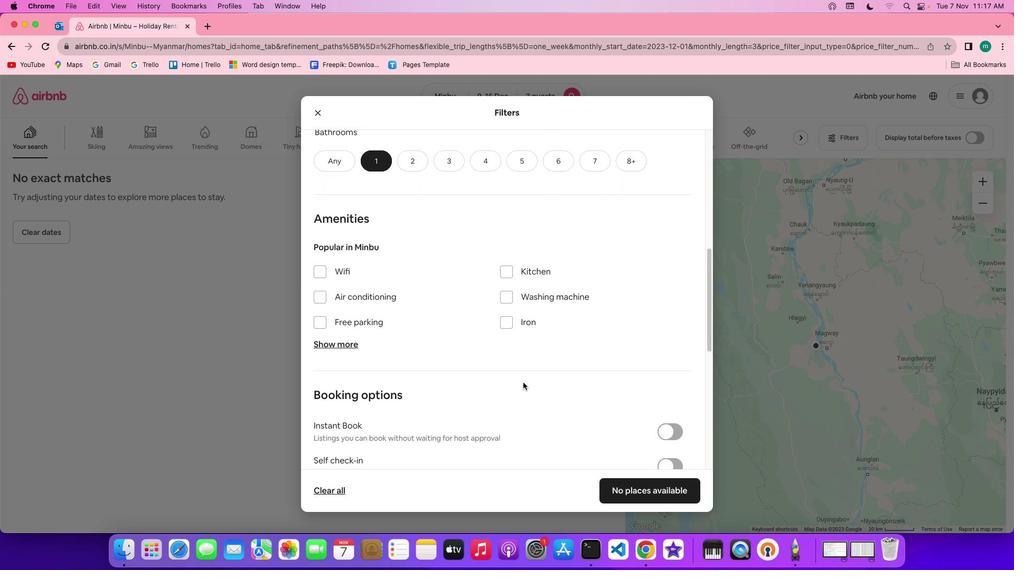 
Action: Mouse moved to (522, 381)
Screenshot: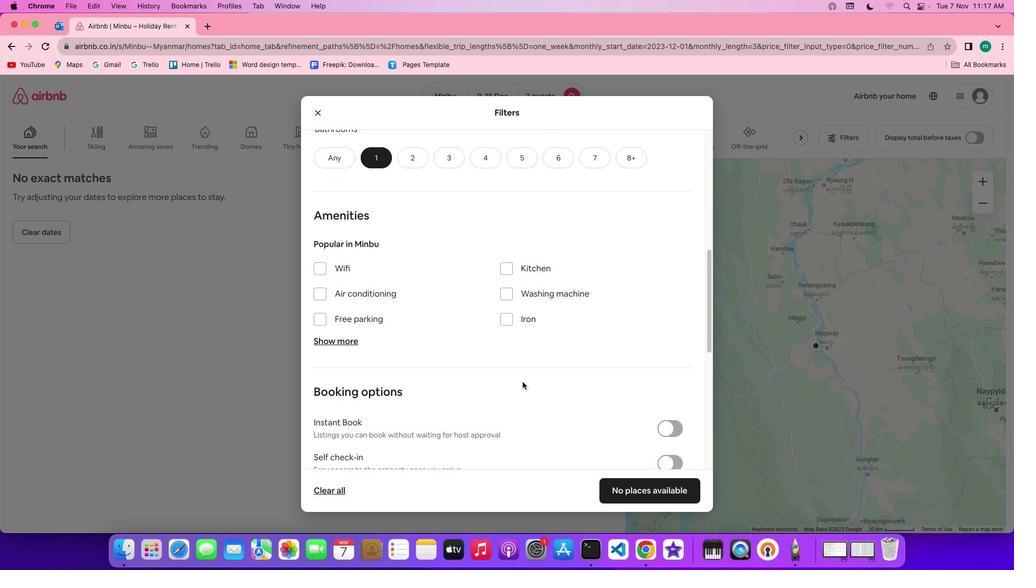 
Action: Mouse scrolled (522, 381) with delta (0, 0)
Screenshot: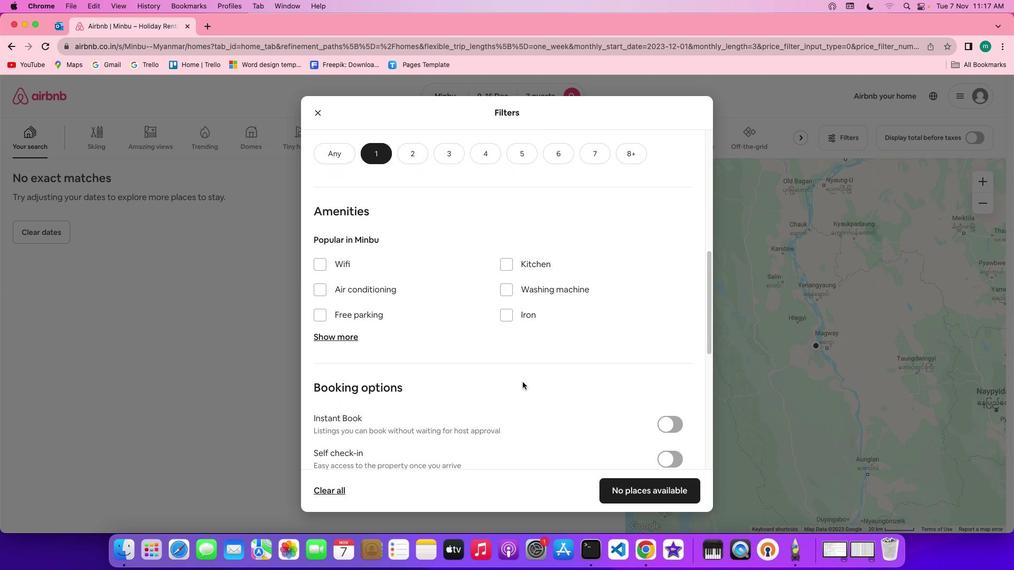 
Action: Mouse scrolled (522, 381) with delta (0, 0)
Screenshot: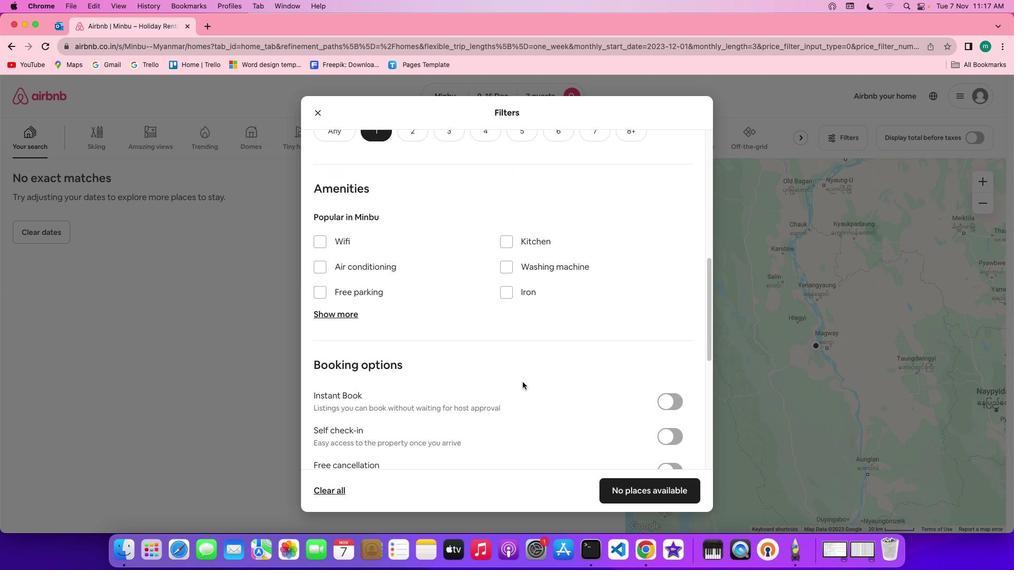 
Action: Mouse scrolled (522, 381) with delta (0, -1)
Screenshot: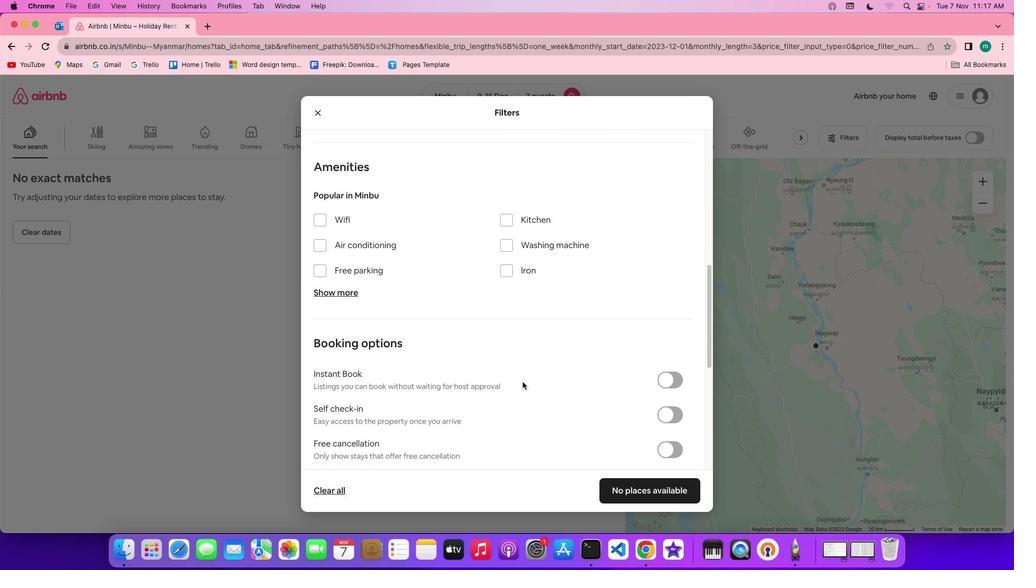
Action: Mouse scrolled (522, 381) with delta (0, 0)
Screenshot: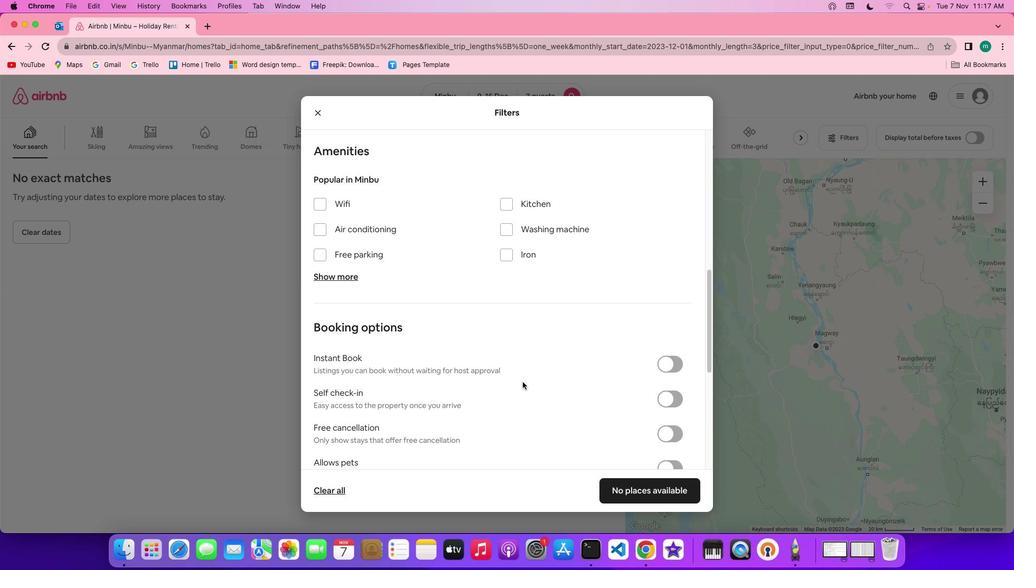 
Action: Mouse scrolled (522, 381) with delta (0, 0)
Screenshot: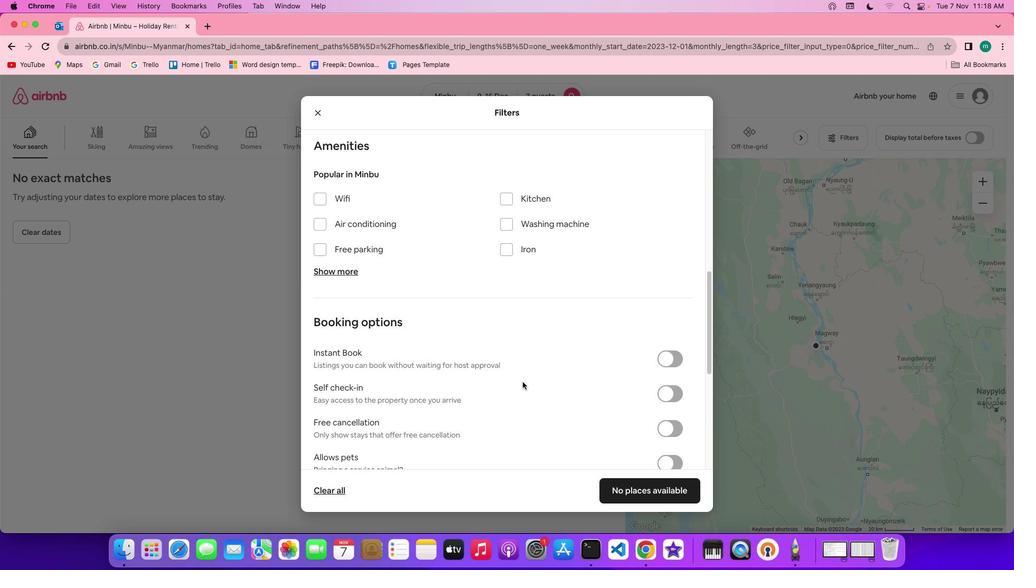 
Action: Mouse scrolled (522, 381) with delta (0, 0)
Screenshot: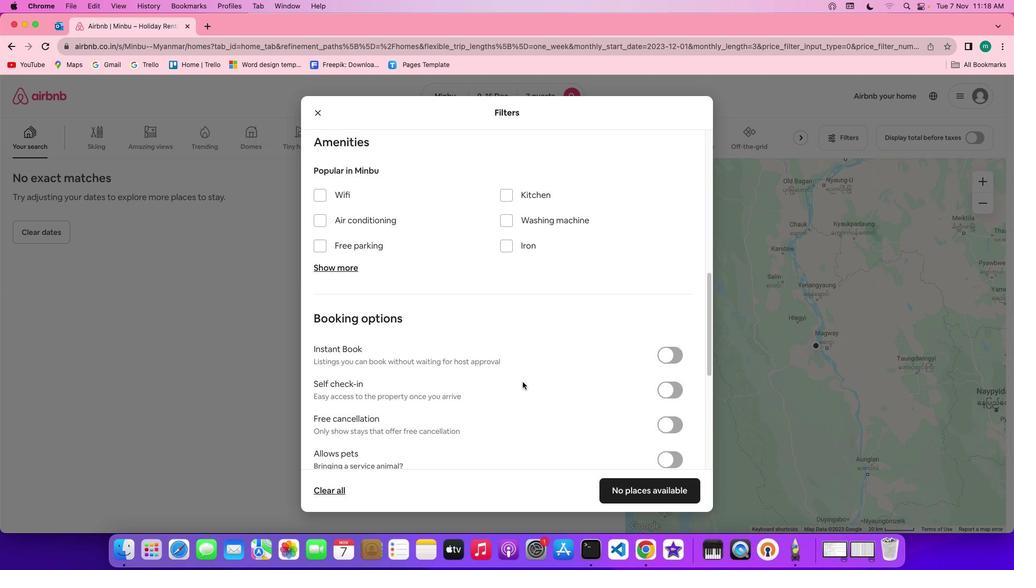 
Action: Mouse scrolled (522, 381) with delta (0, 0)
Screenshot: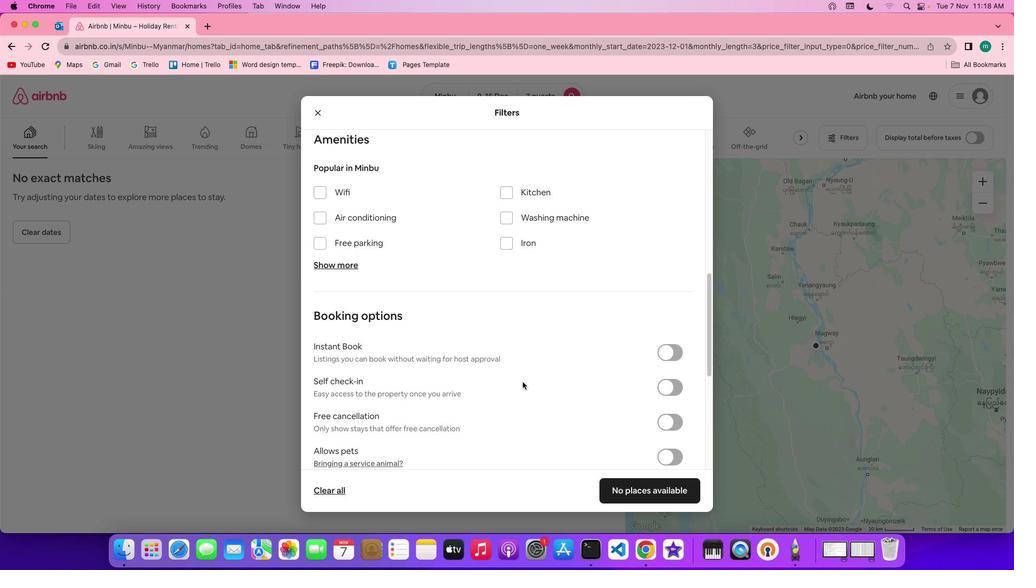 
Action: Mouse scrolled (522, 381) with delta (0, 0)
Screenshot: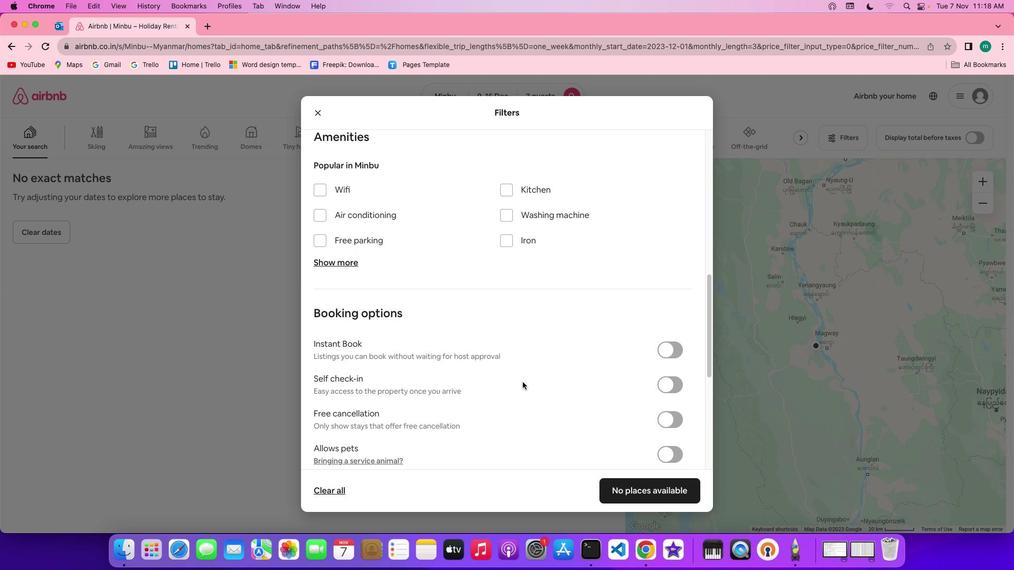 
Action: Mouse scrolled (522, 381) with delta (0, 0)
Screenshot: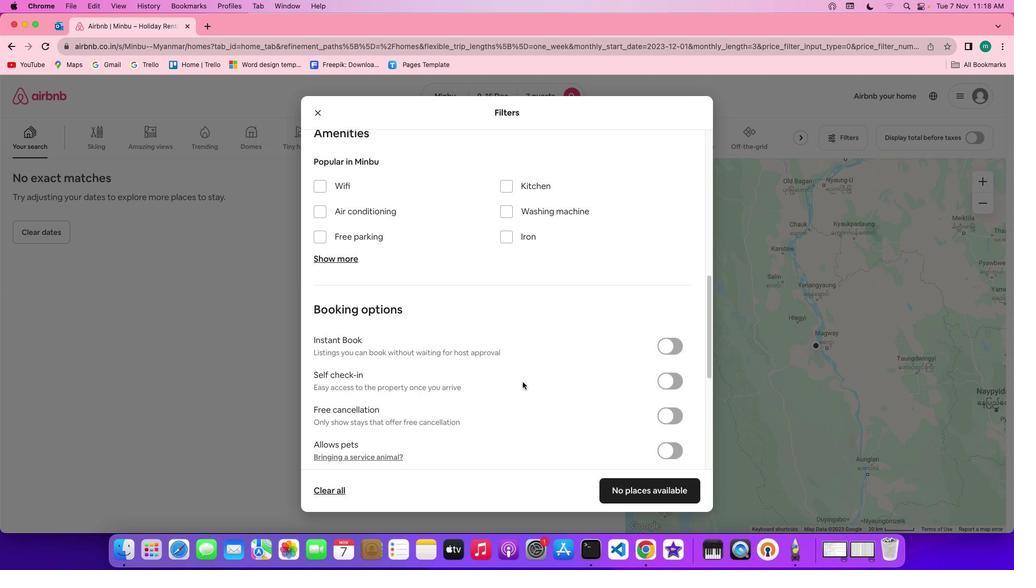 
Action: Mouse scrolled (522, 381) with delta (0, 0)
Screenshot: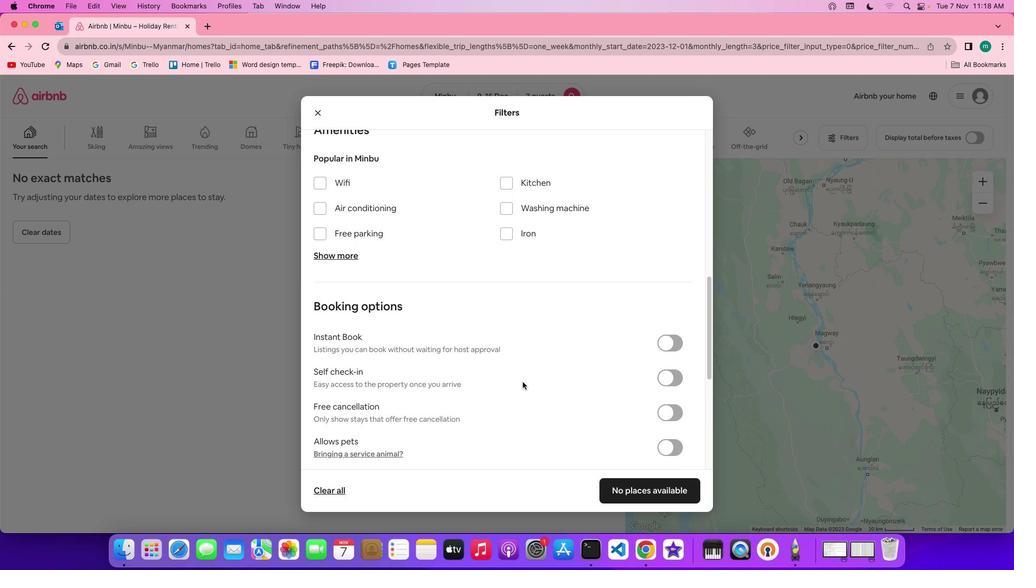 
Action: Mouse scrolled (522, 381) with delta (0, 0)
Screenshot: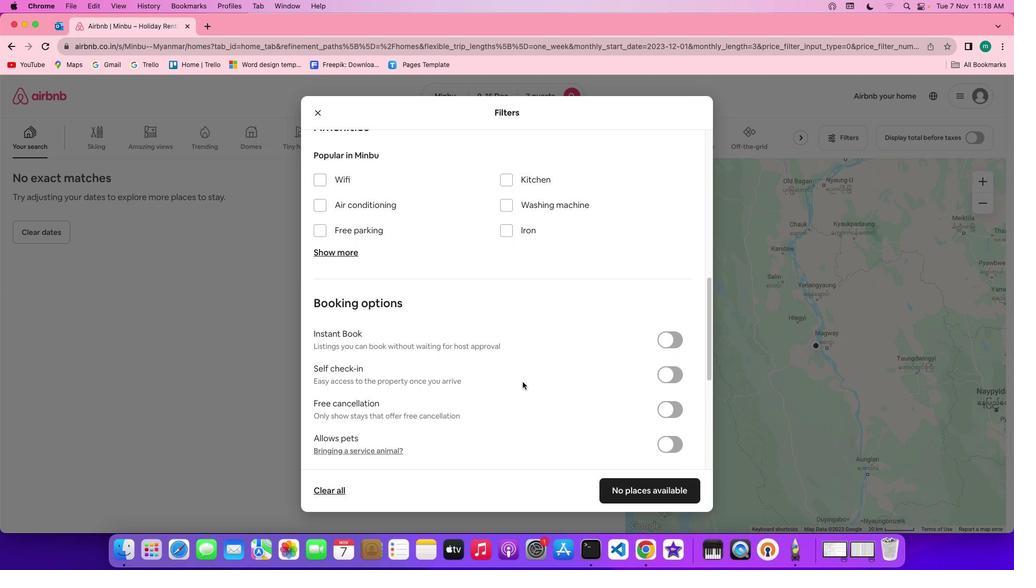 
Action: Mouse scrolled (522, 381) with delta (0, 0)
Screenshot: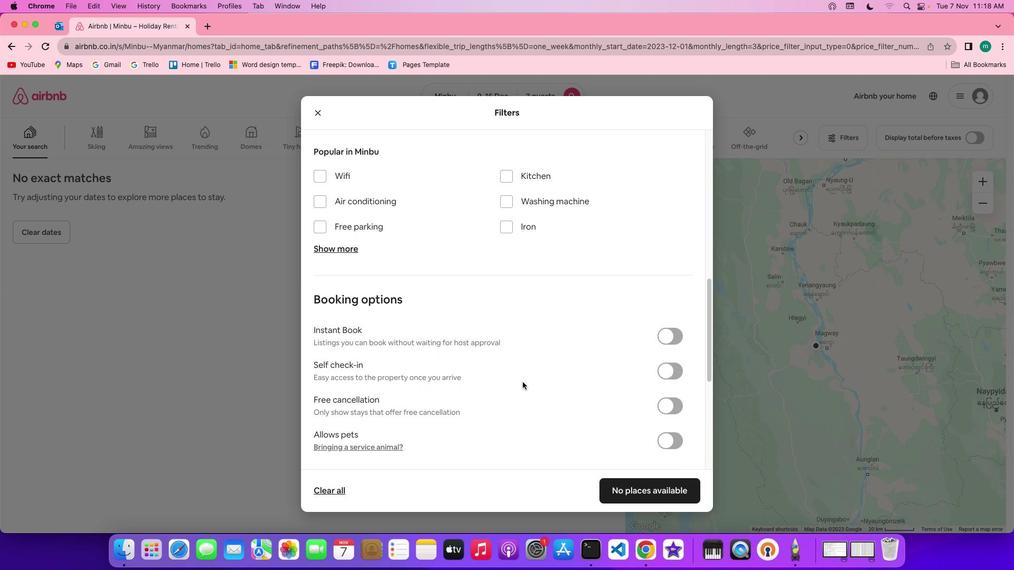 
Action: Mouse moved to (515, 200)
Screenshot: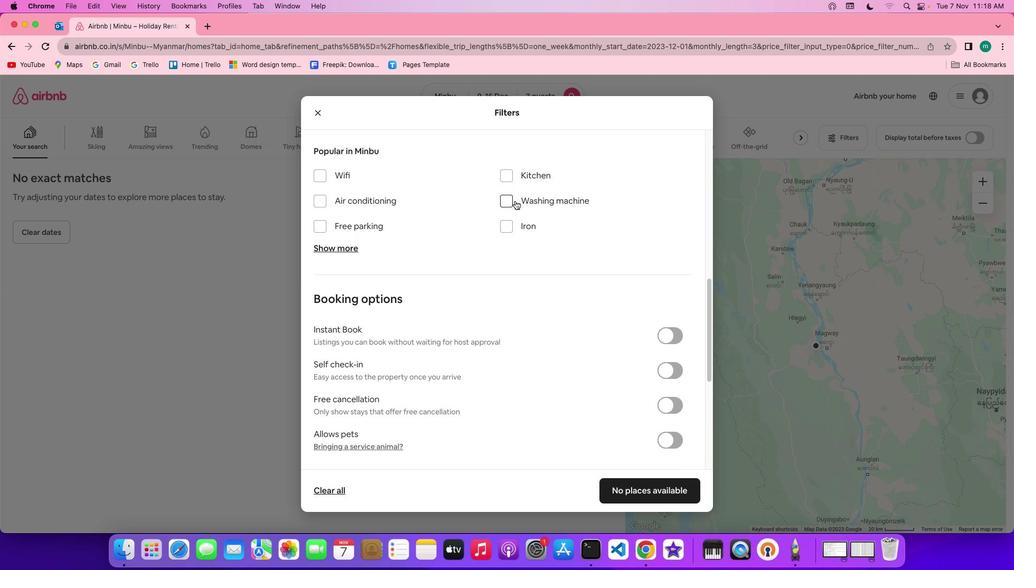 
Action: Mouse pressed left at (515, 200)
Screenshot: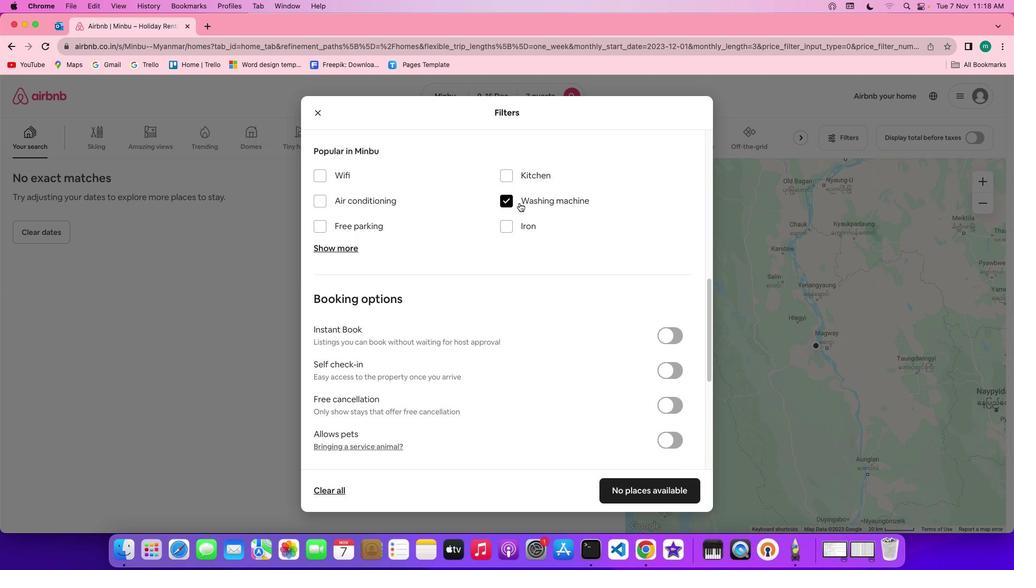 
Action: Mouse moved to (626, 319)
Screenshot: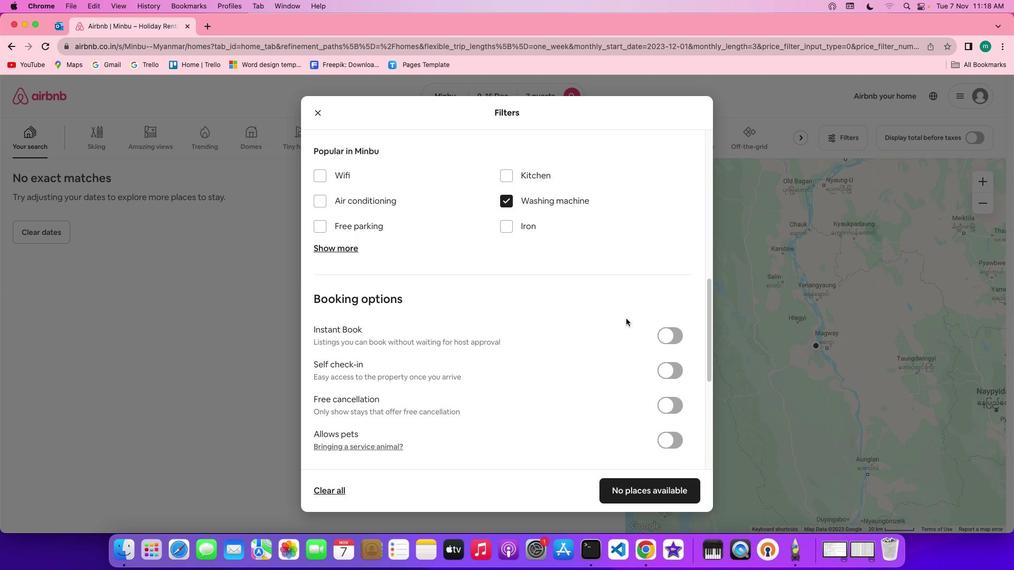
Action: Mouse scrolled (626, 319) with delta (0, 0)
Screenshot: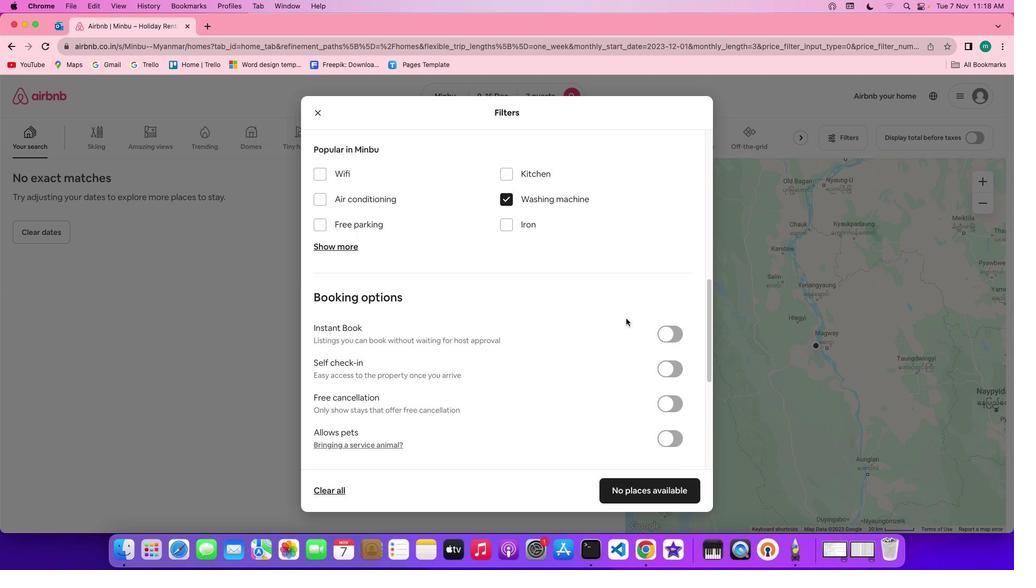 
Action: Mouse scrolled (626, 319) with delta (0, 0)
Screenshot: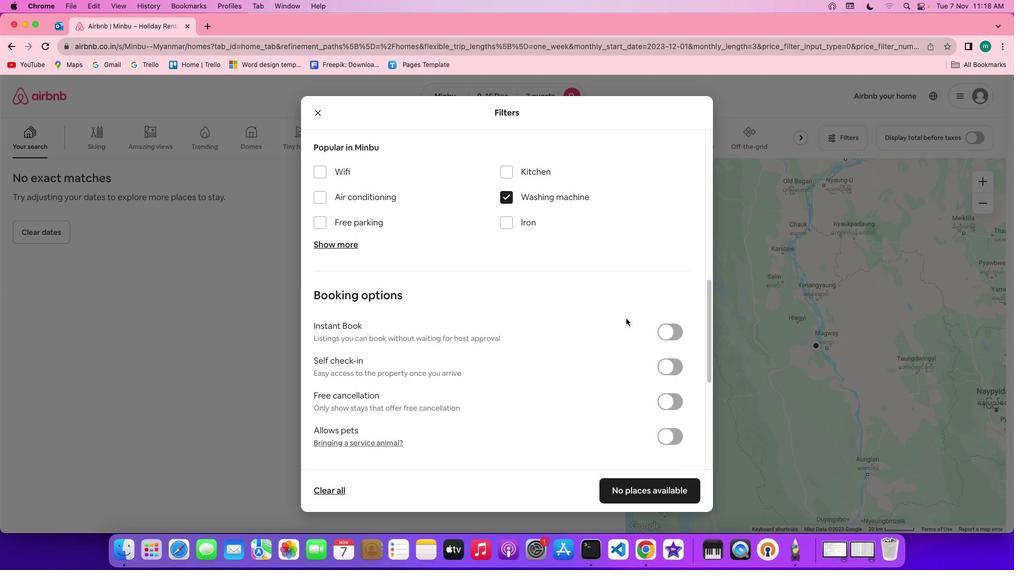 
Action: Mouse scrolled (626, 319) with delta (0, 0)
Screenshot: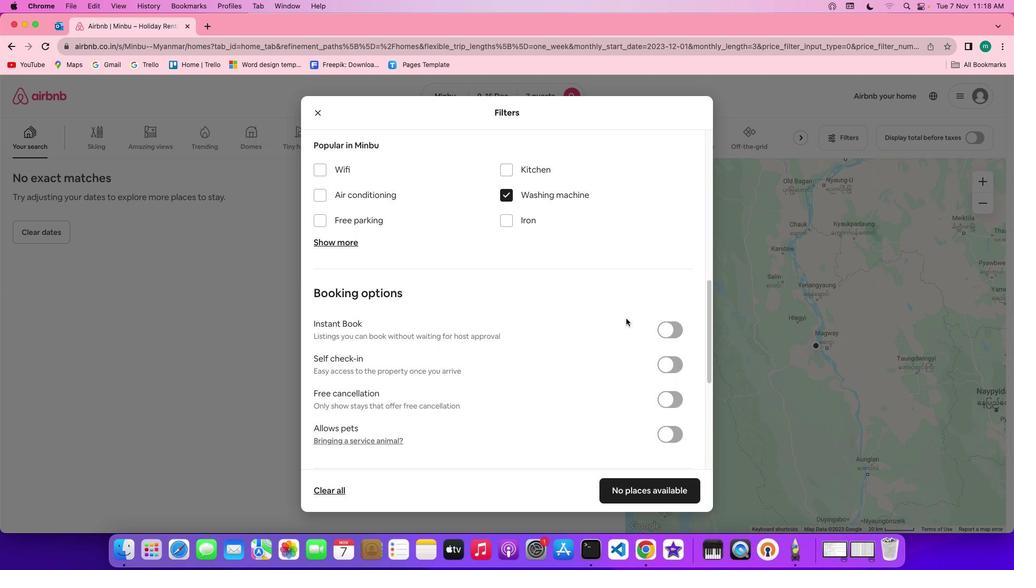 
Action: Mouse scrolled (626, 319) with delta (0, 0)
Screenshot: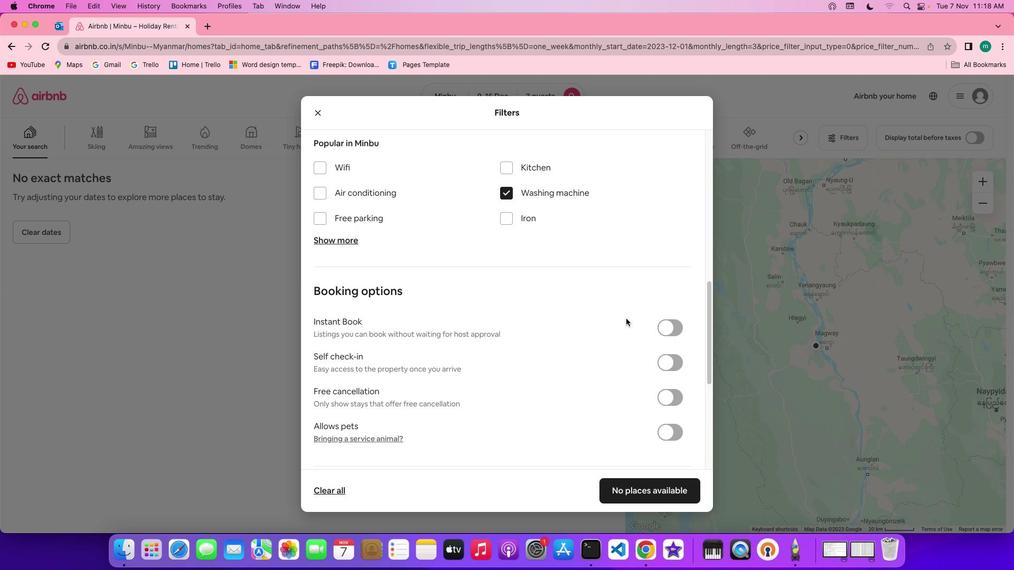 
Action: Mouse moved to (626, 324)
Screenshot: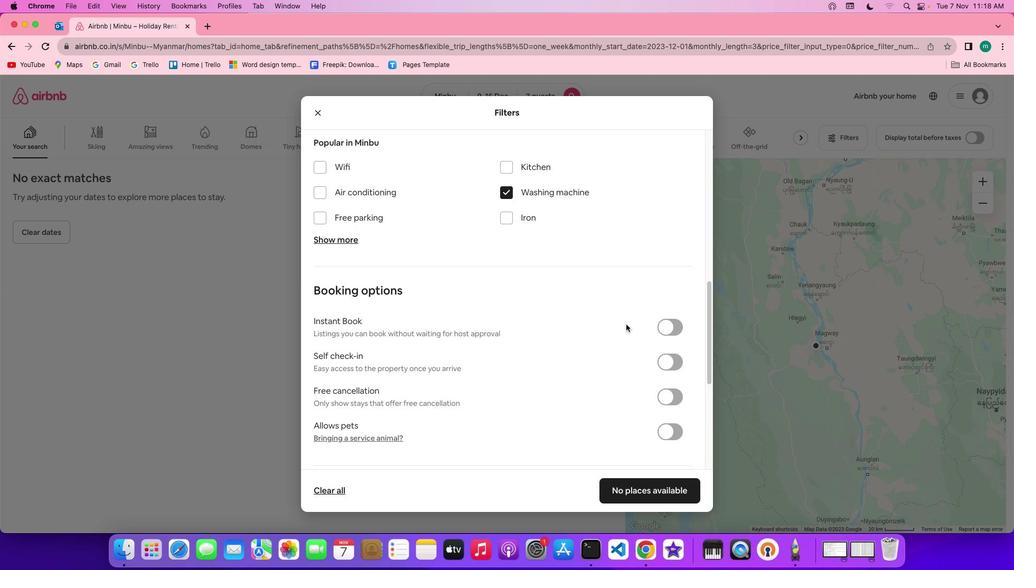 
Action: Mouse scrolled (626, 324) with delta (0, 0)
Screenshot: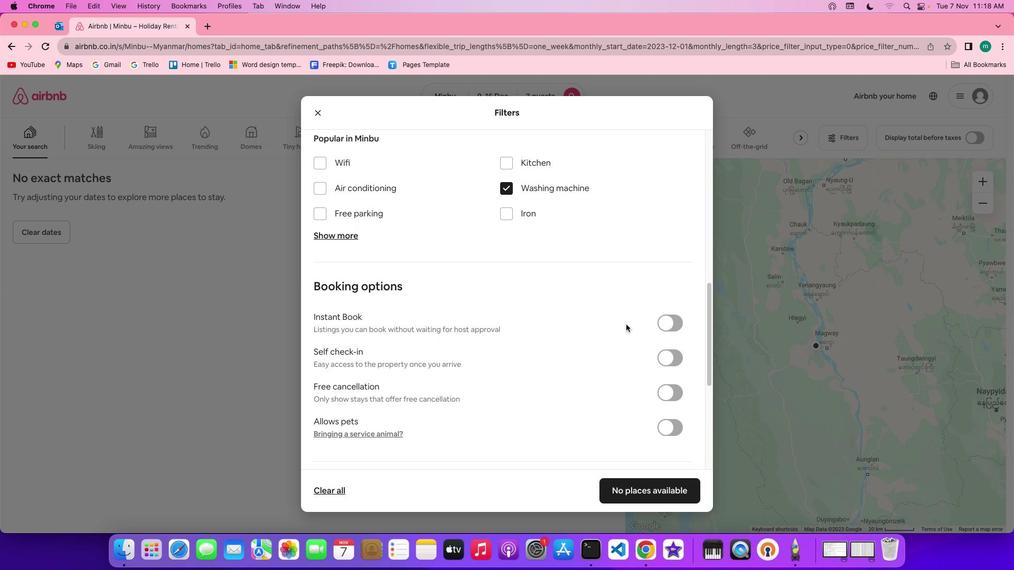 
Action: Mouse scrolled (626, 324) with delta (0, 0)
Screenshot: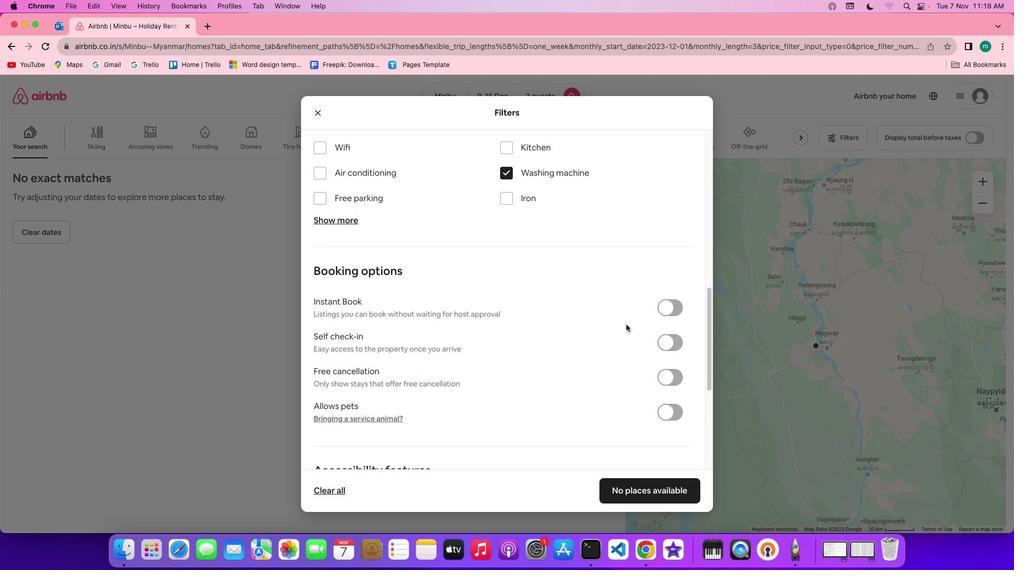 
Action: Mouse scrolled (626, 324) with delta (0, 0)
Screenshot: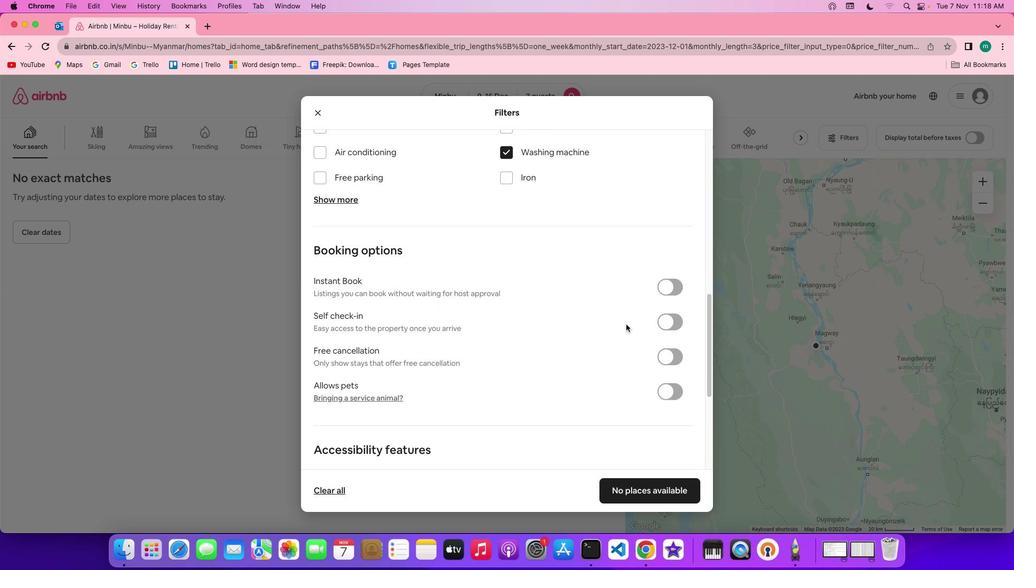 
Action: Mouse scrolled (626, 324) with delta (0, 0)
Screenshot: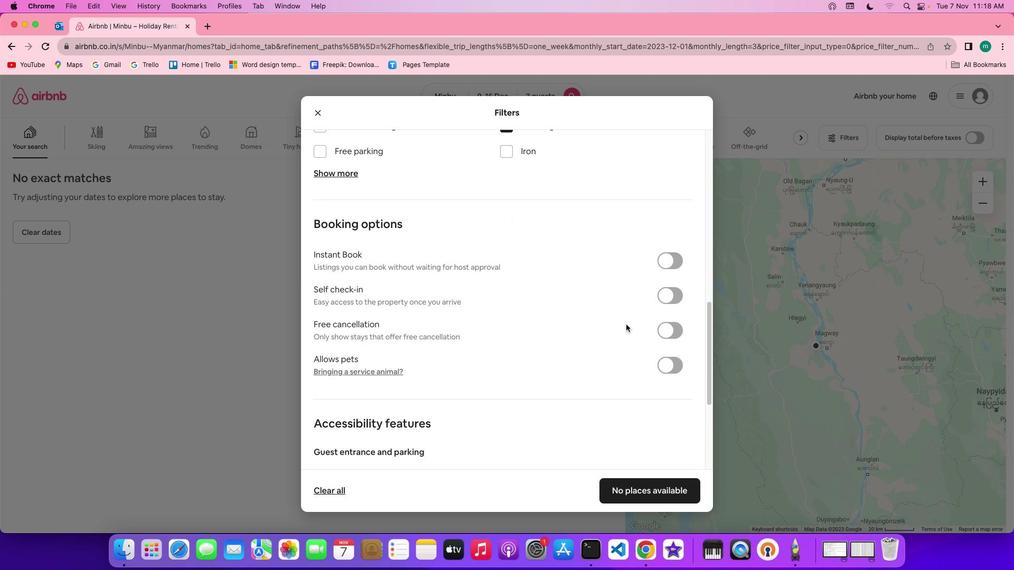 
Action: Mouse moved to (669, 285)
Screenshot: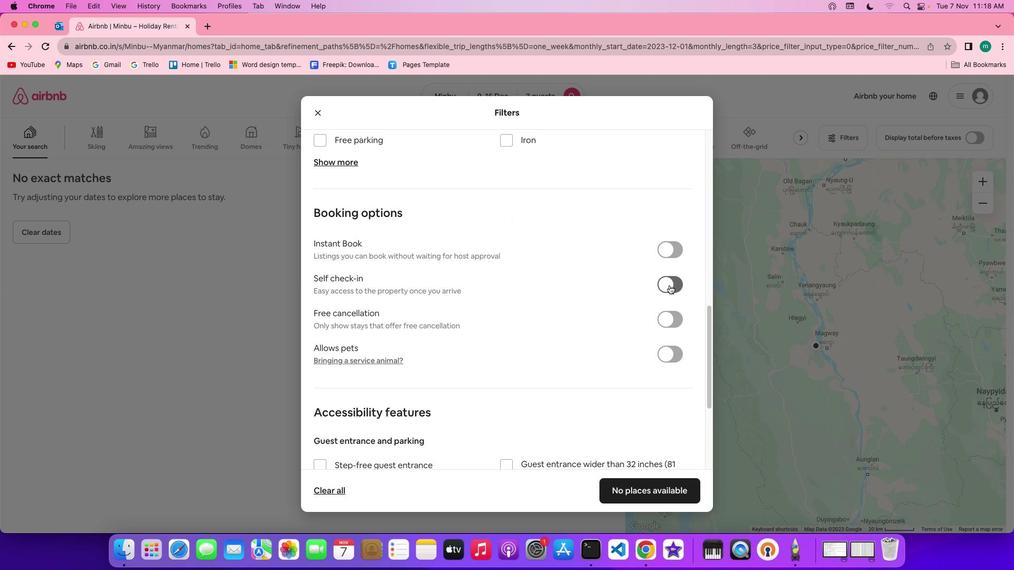 
Action: Mouse pressed left at (669, 285)
Screenshot: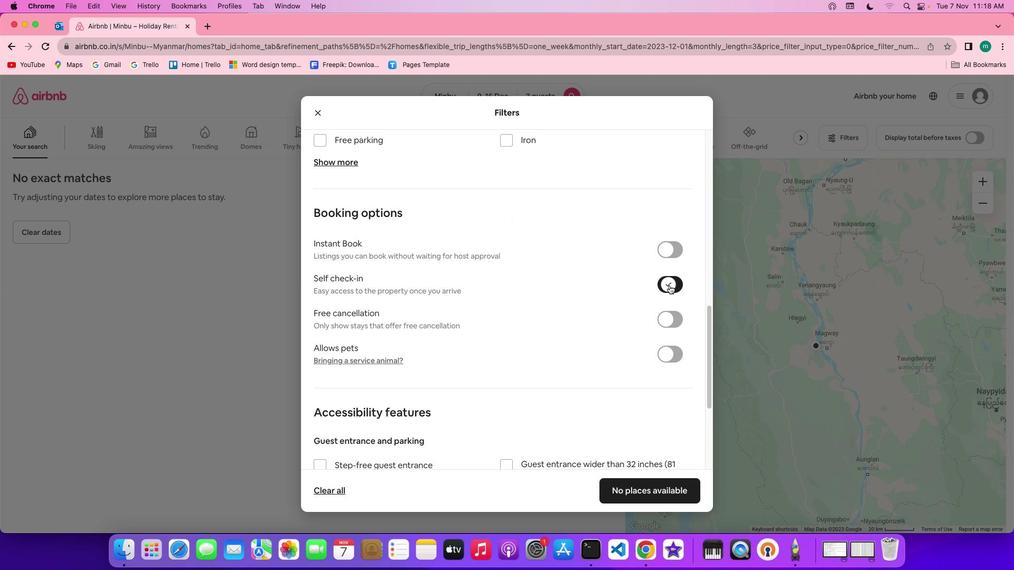 
Action: Mouse moved to (600, 344)
Screenshot: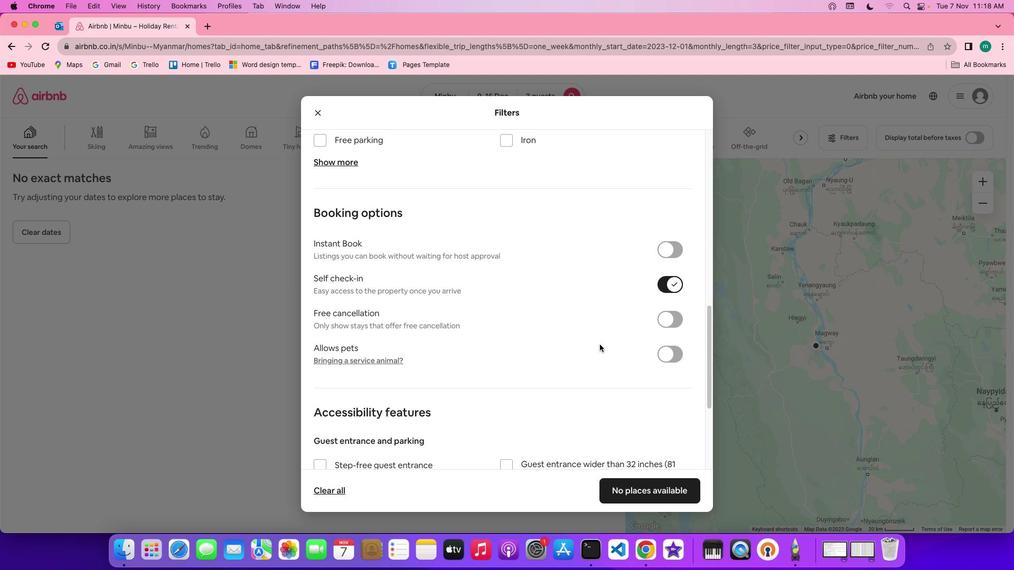 
Action: Mouse scrolled (600, 344) with delta (0, 0)
Screenshot: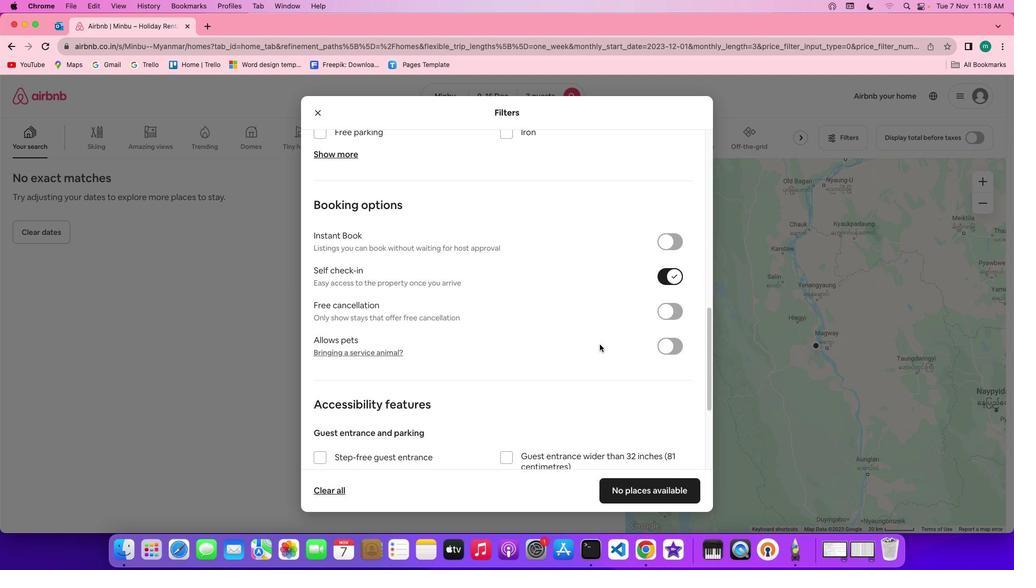 
Action: Mouse scrolled (600, 344) with delta (0, 0)
Screenshot: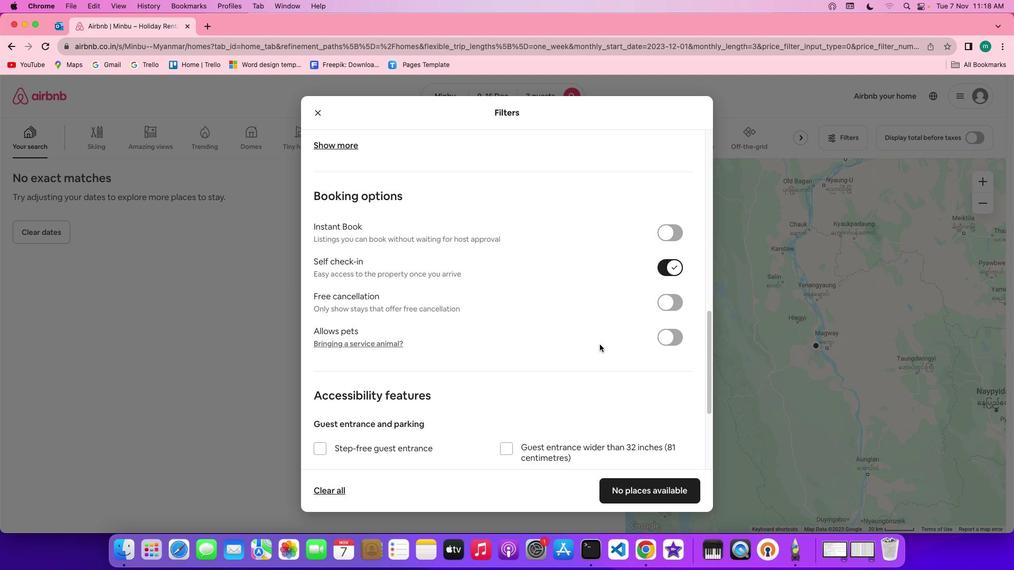 
Action: Mouse scrolled (600, 344) with delta (0, -1)
Screenshot: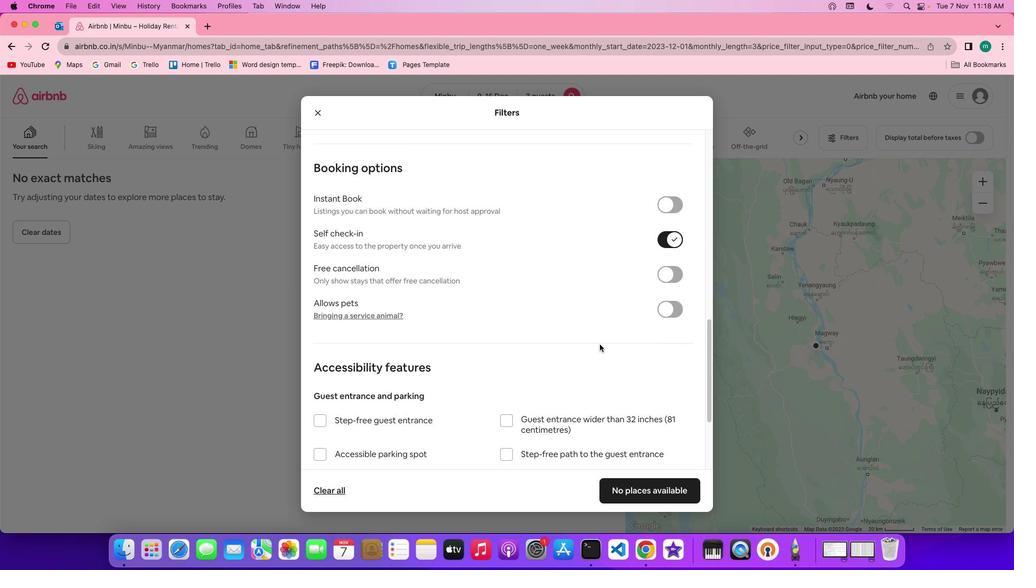 
Action: Mouse moved to (621, 382)
Screenshot: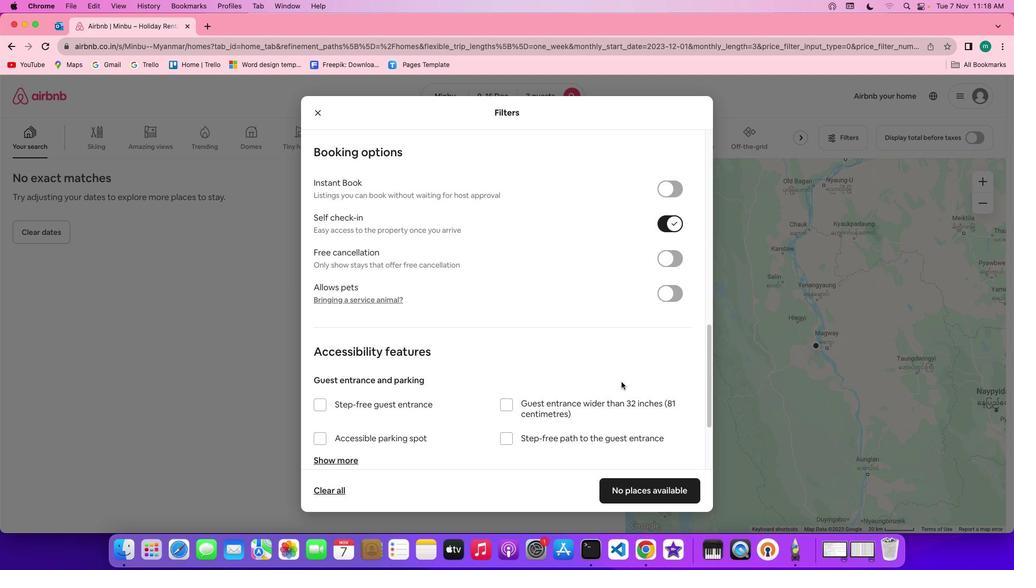 
Action: Mouse scrolled (621, 382) with delta (0, 0)
Screenshot: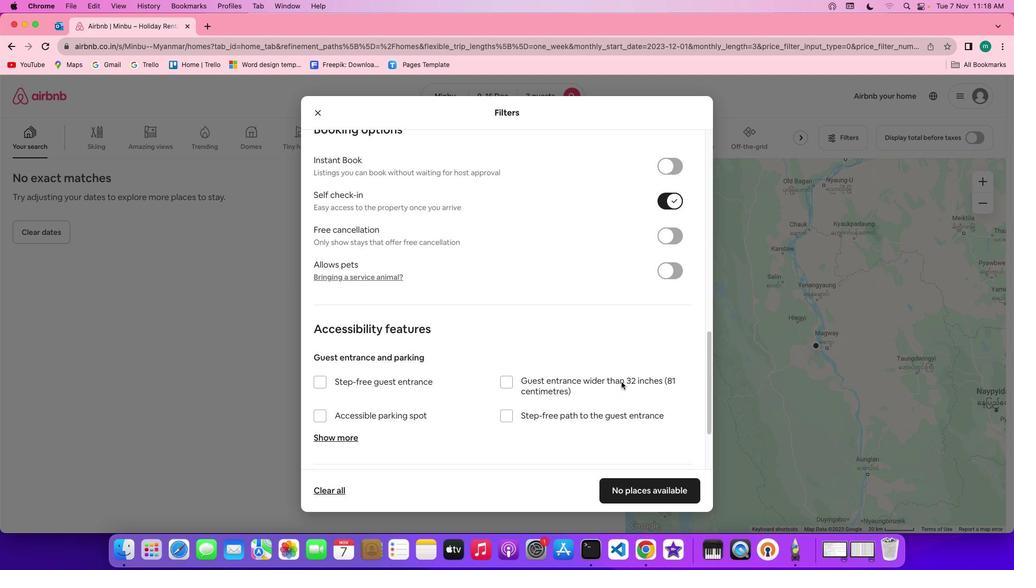 
Action: Mouse scrolled (621, 382) with delta (0, 0)
Screenshot: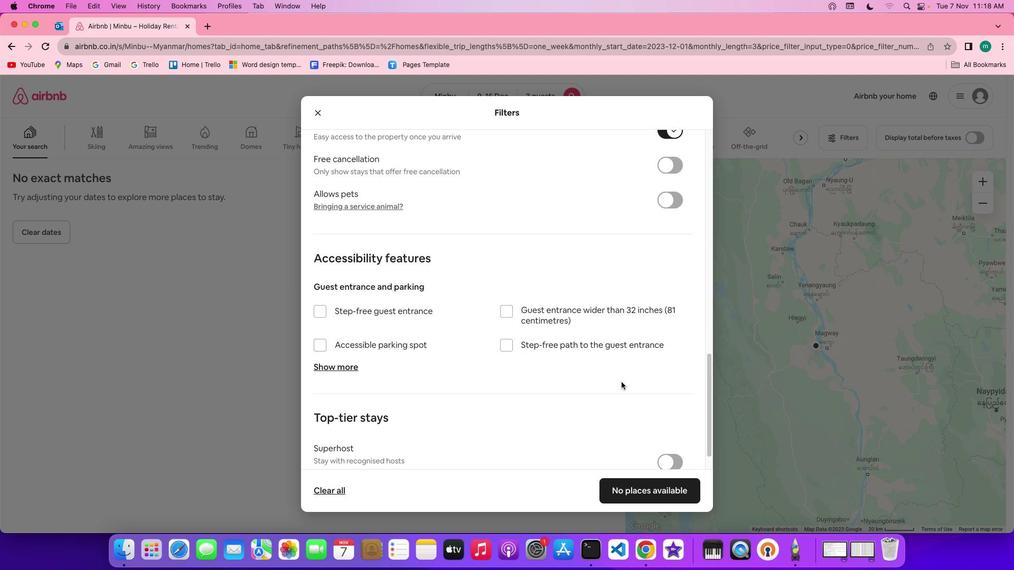 
Action: Mouse scrolled (621, 382) with delta (0, -1)
Screenshot: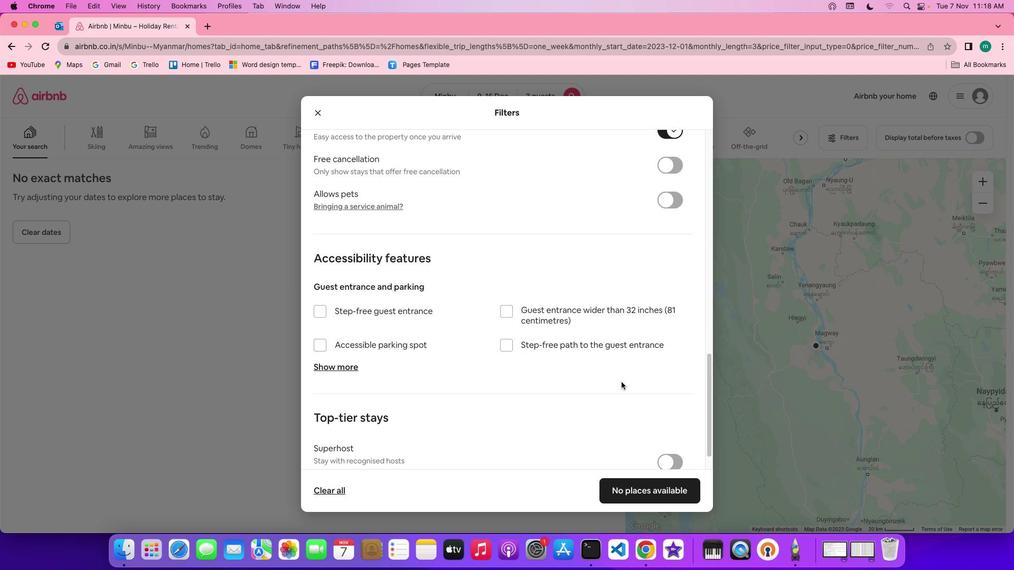 
Action: Mouse scrolled (621, 382) with delta (0, -2)
Screenshot: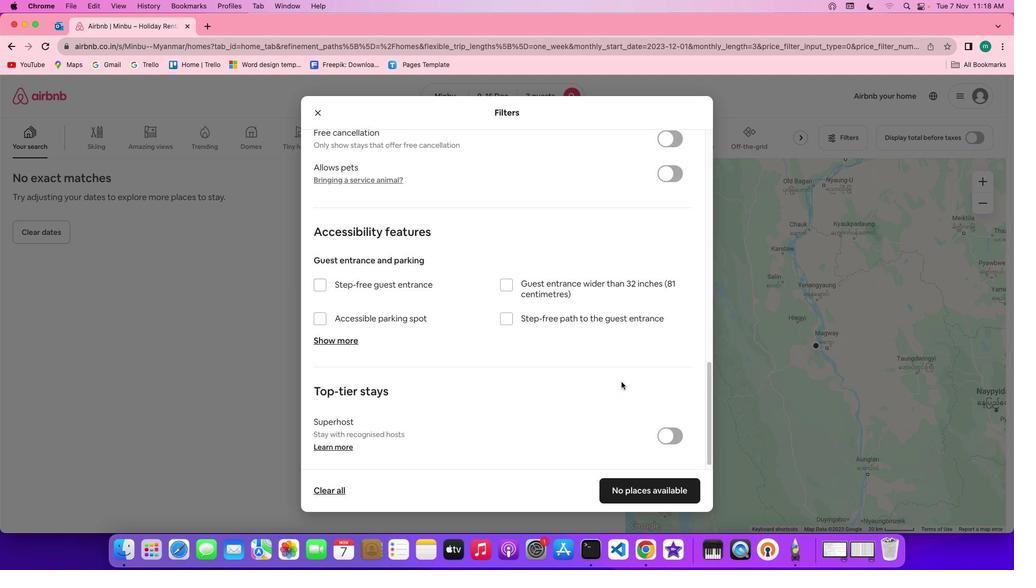 
Action: Mouse scrolled (621, 382) with delta (0, -2)
Screenshot: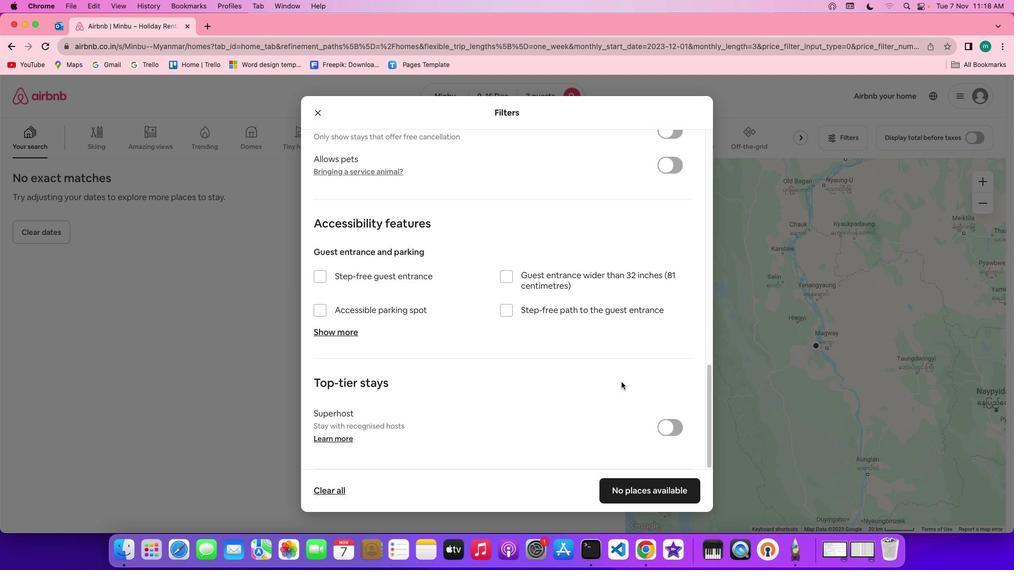 
Action: Mouse scrolled (621, 382) with delta (0, 0)
Screenshot: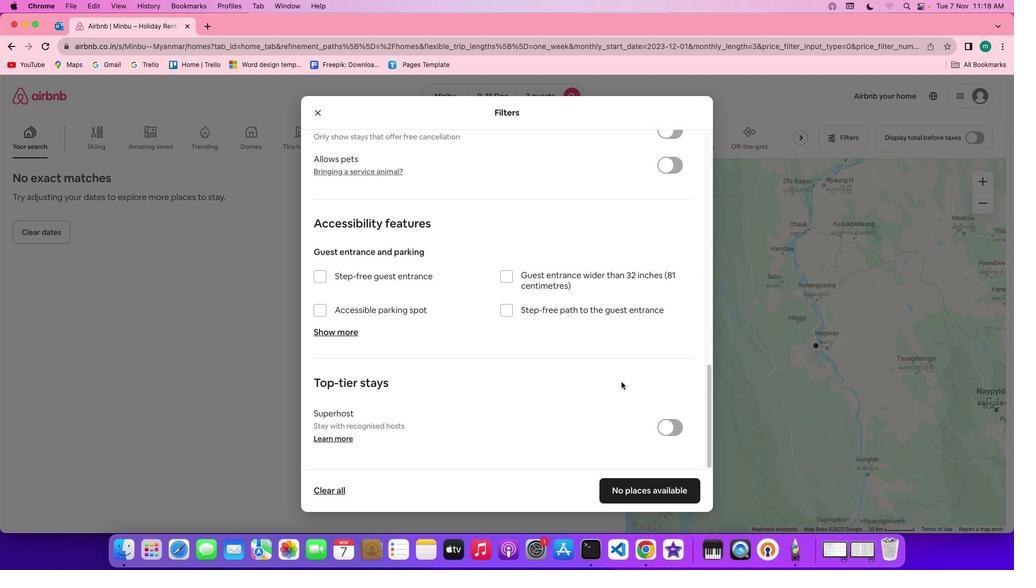 
Action: Mouse scrolled (621, 382) with delta (0, 0)
Screenshot: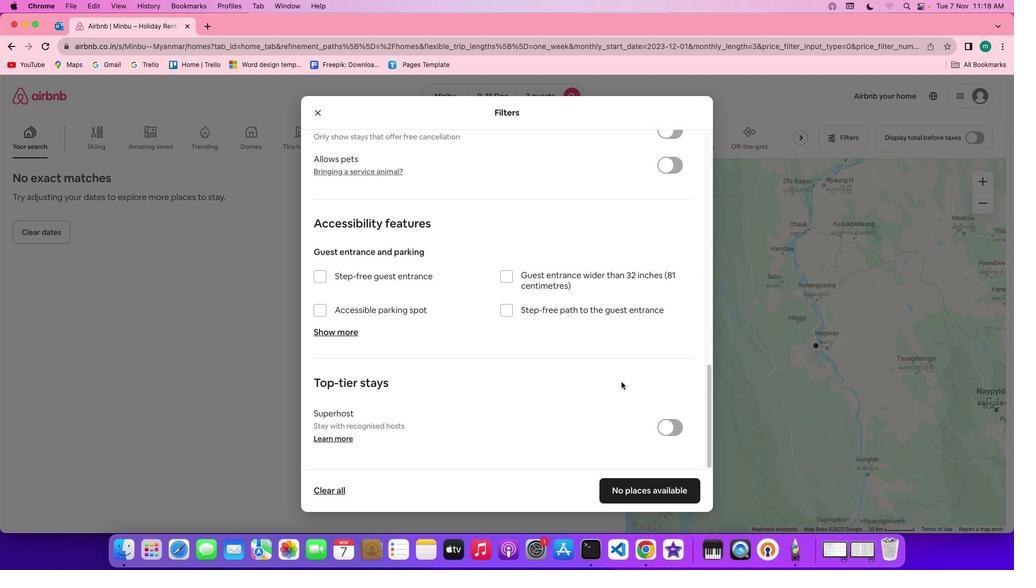 
Action: Mouse scrolled (621, 382) with delta (0, -1)
Screenshot: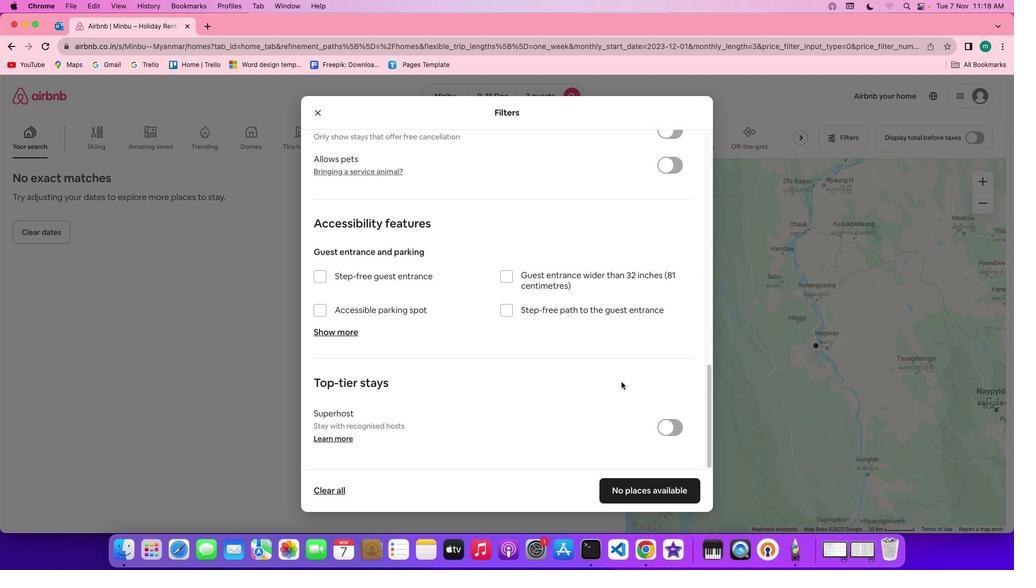 
Action: Mouse scrolled (621, 382) with delta (0, -2)
Screenshot: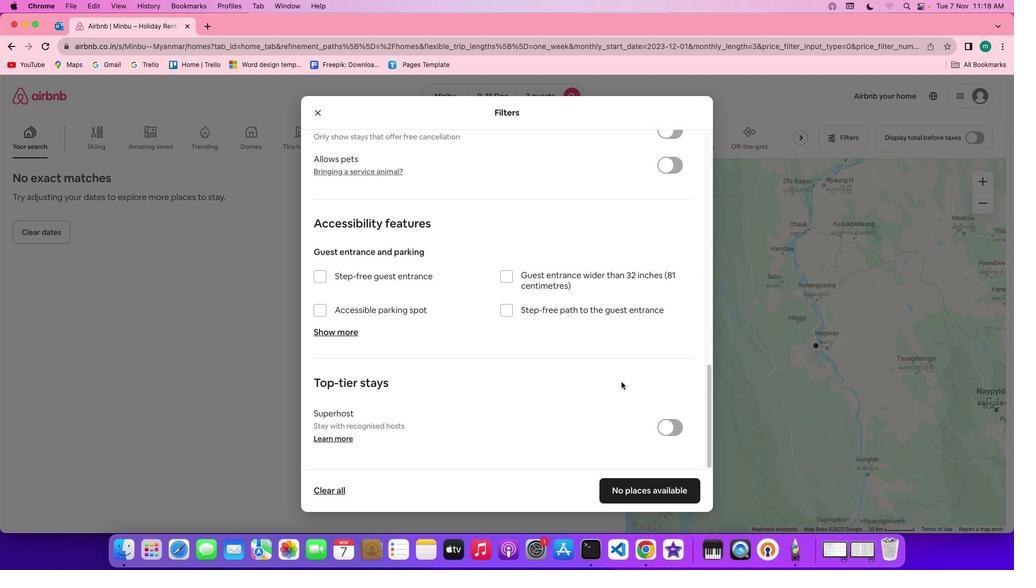 
Action: Mouse scrolled (621, 382) with delta (0, -3)
Screenshot: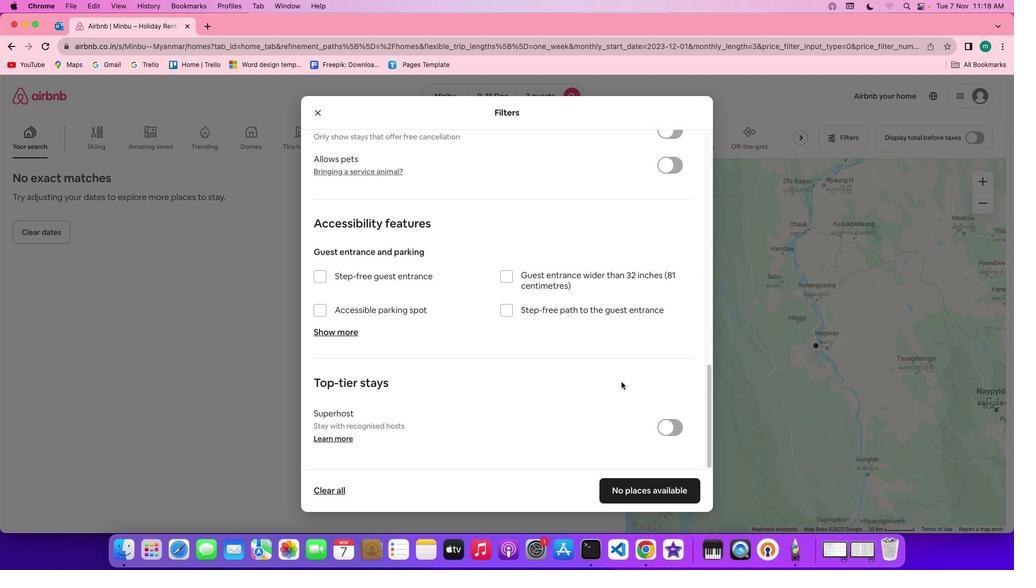 
Action: Mouse scrolled (621, 382) with delta (0, -3)
Screenshot: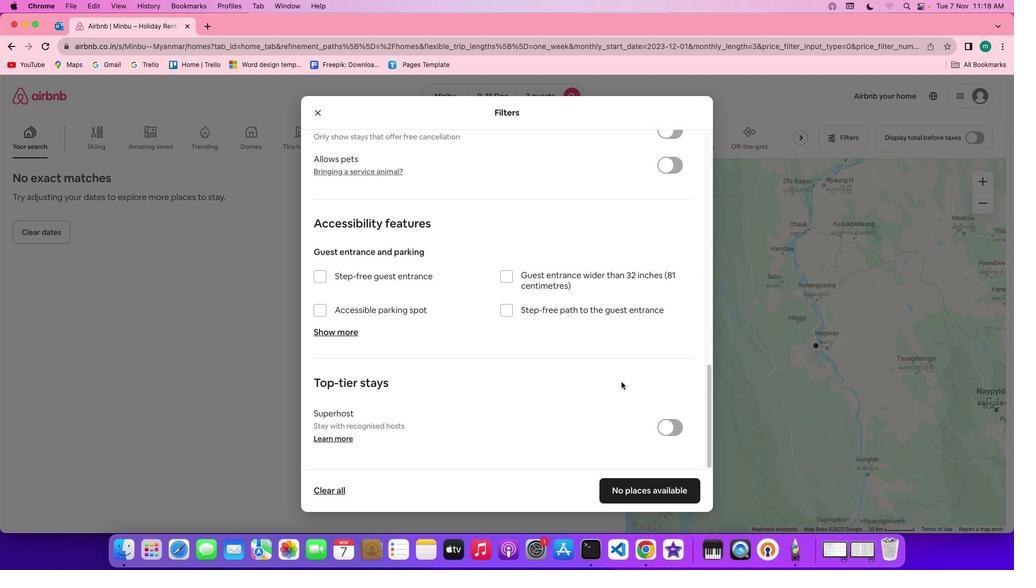 
Action: Mouse moved to (649, 483)
Screenshot: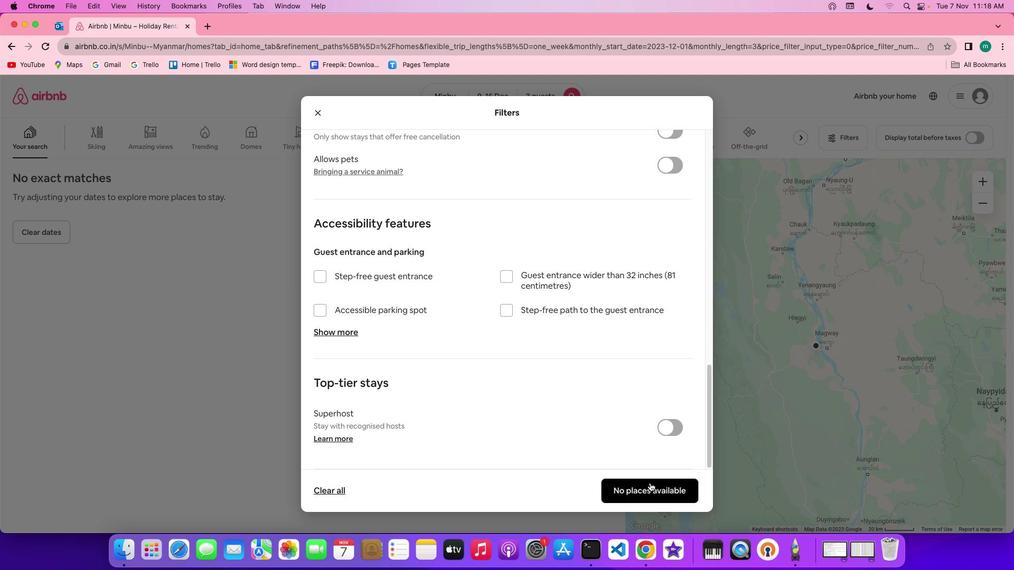 
Action: Mouse pressed left at (649, 483)
Screenshot: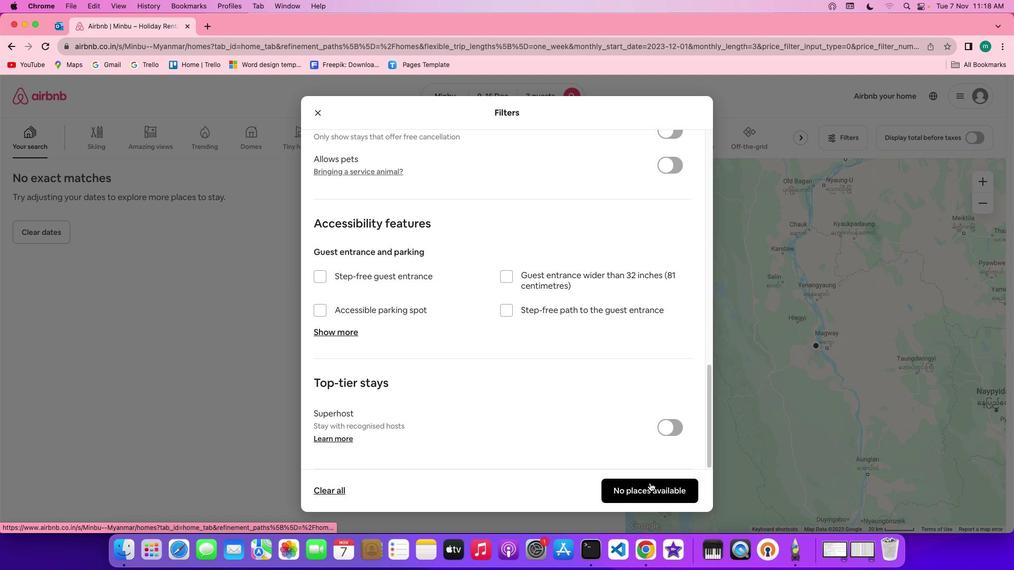 
Action: Mouse moved to (357, 360)
Screenshot: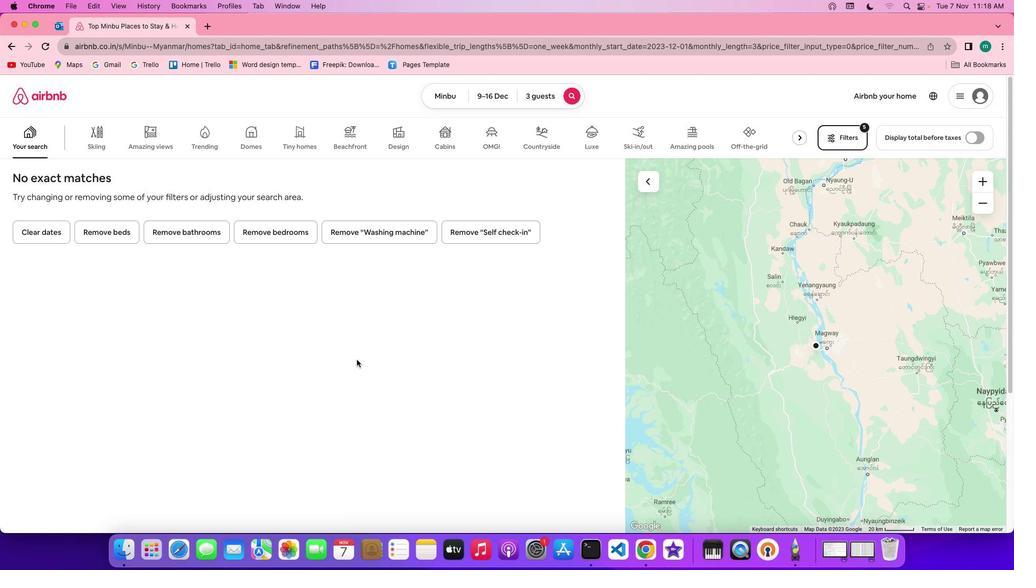 
